 Task: In the  document education.txt Insert the command  'Viewing'Email the file to   'softage.1@softage.net', with message attached Attention Needed: Please prioritize going through the email I've sent. and file type: Microsoft Word
Action: Mouse moved to (334, 440)
Screenshot: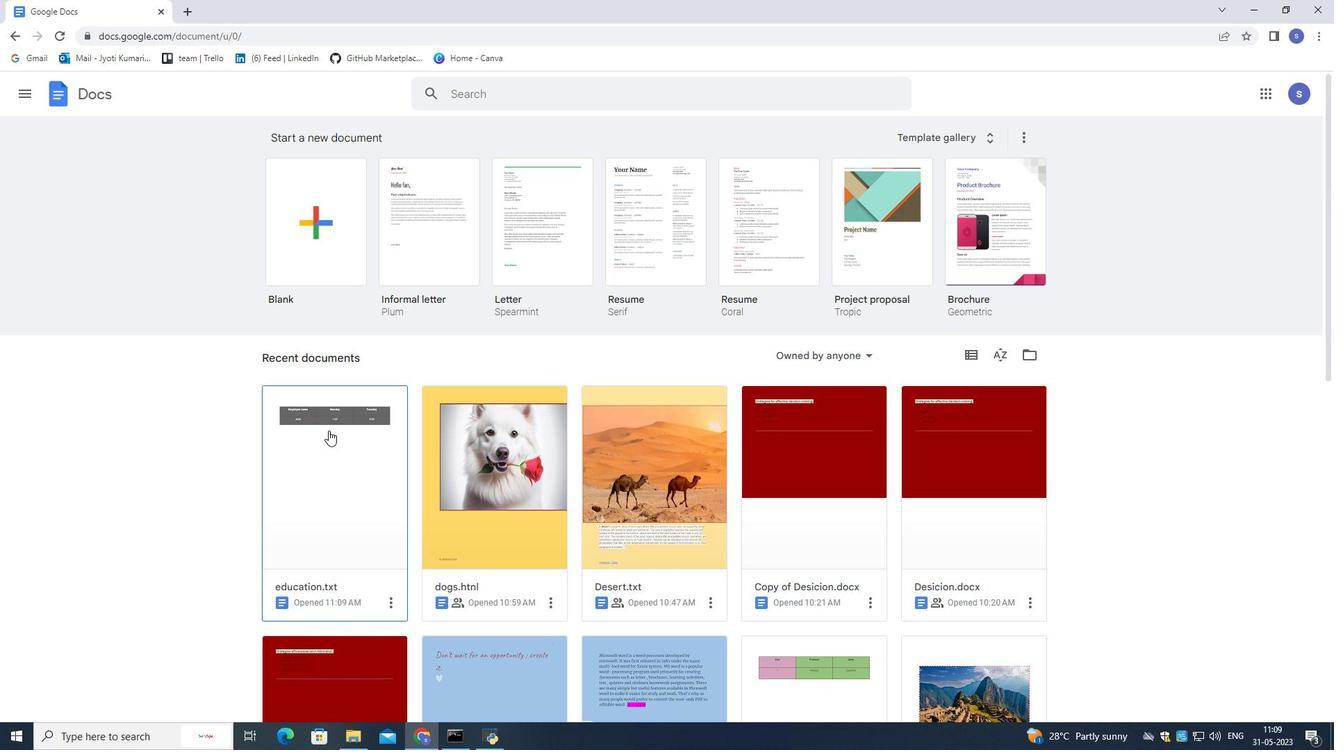 
Action: Mouse scrolled (334, 439) with delta (0, 0)
Screenshot: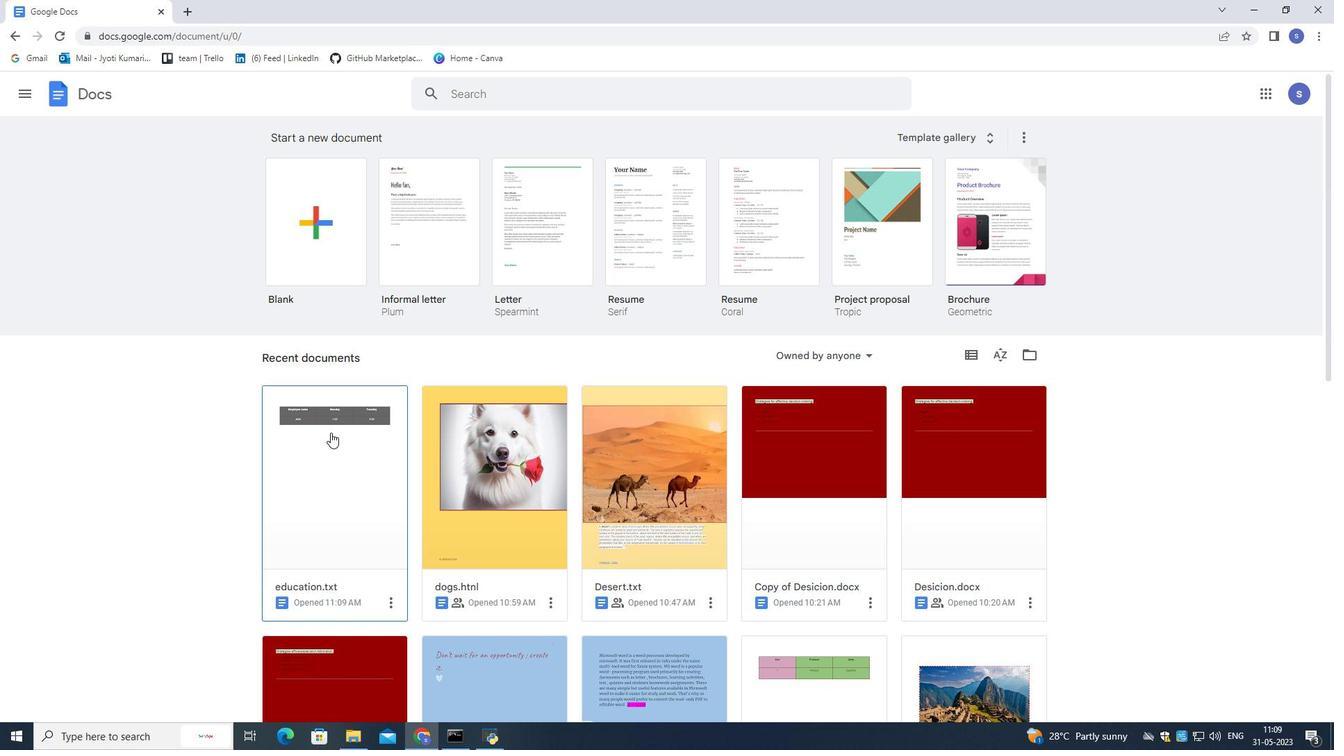 
Action: Mouse moved to (335, 441)
Screenshot: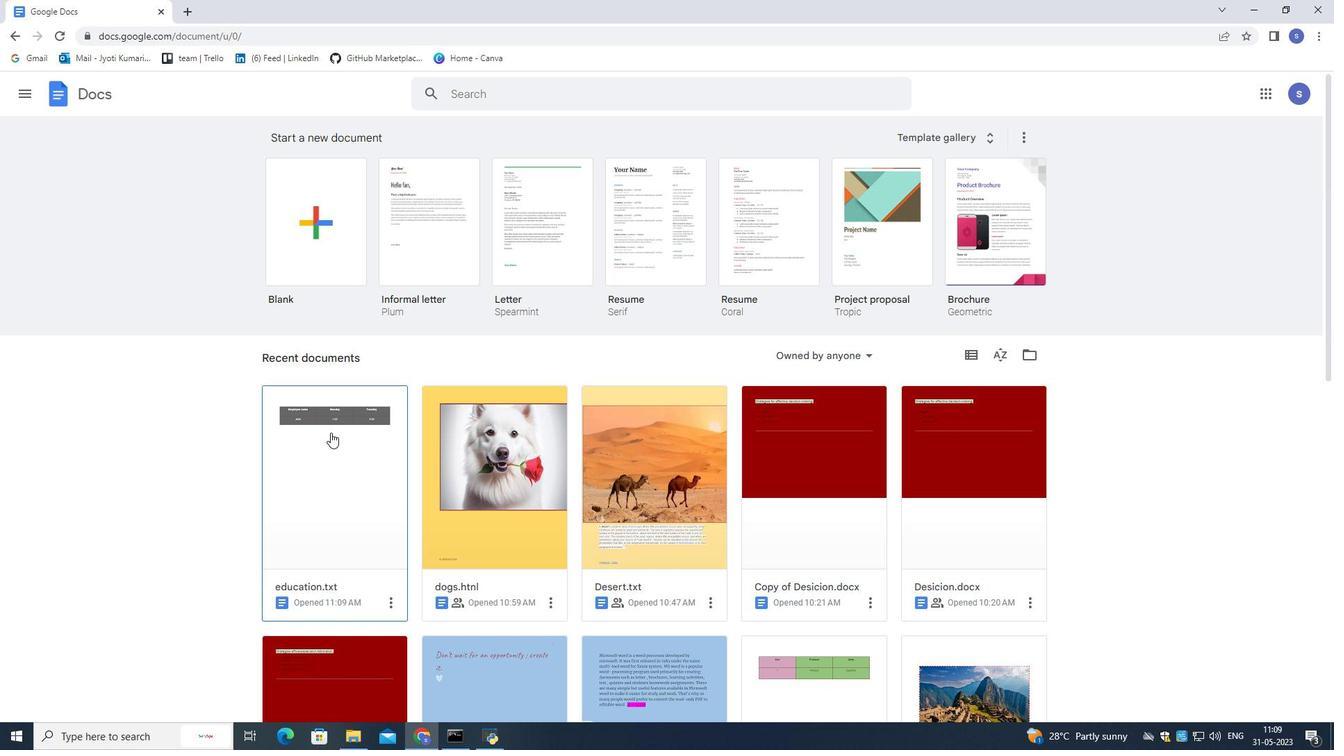 
Action: Mouse scrolled (335, 441) with delta (0, 0)
Screenshot: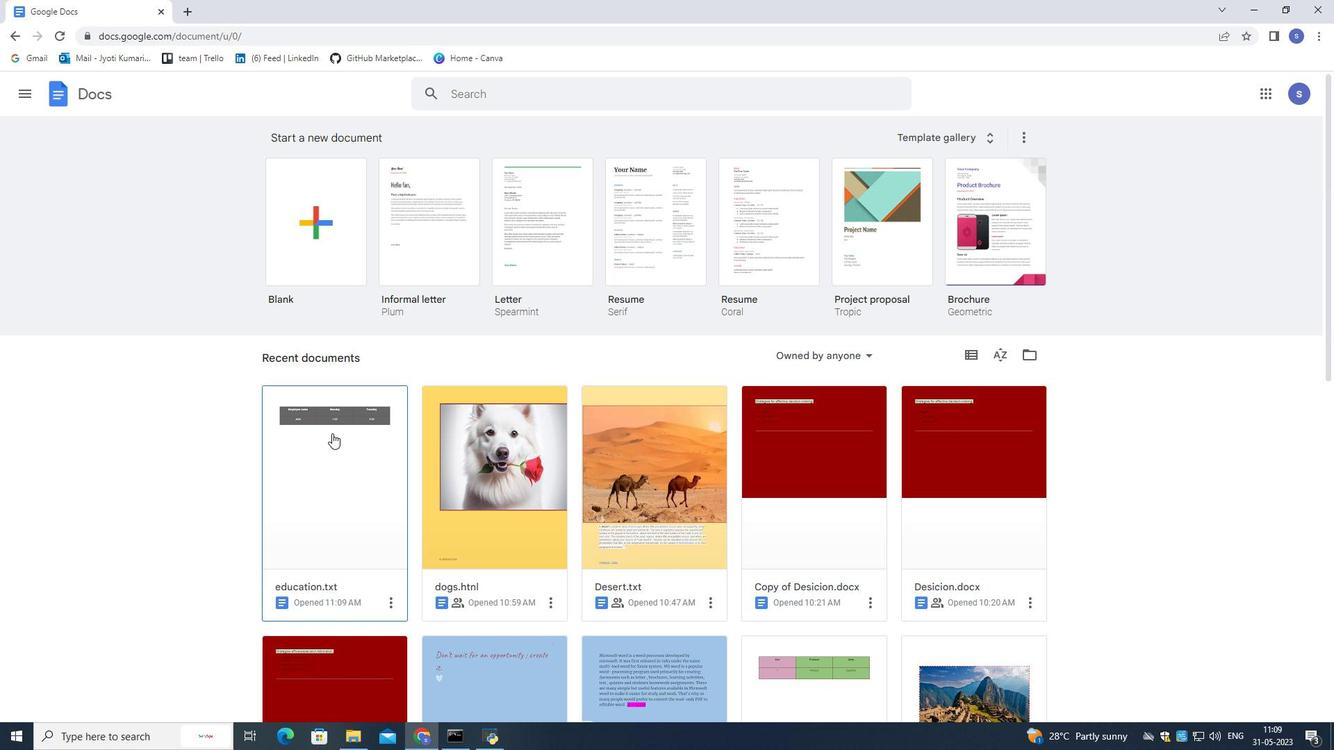
Action: Mouse scrolled (335, 441) with delta (0, 0)
Screenshot: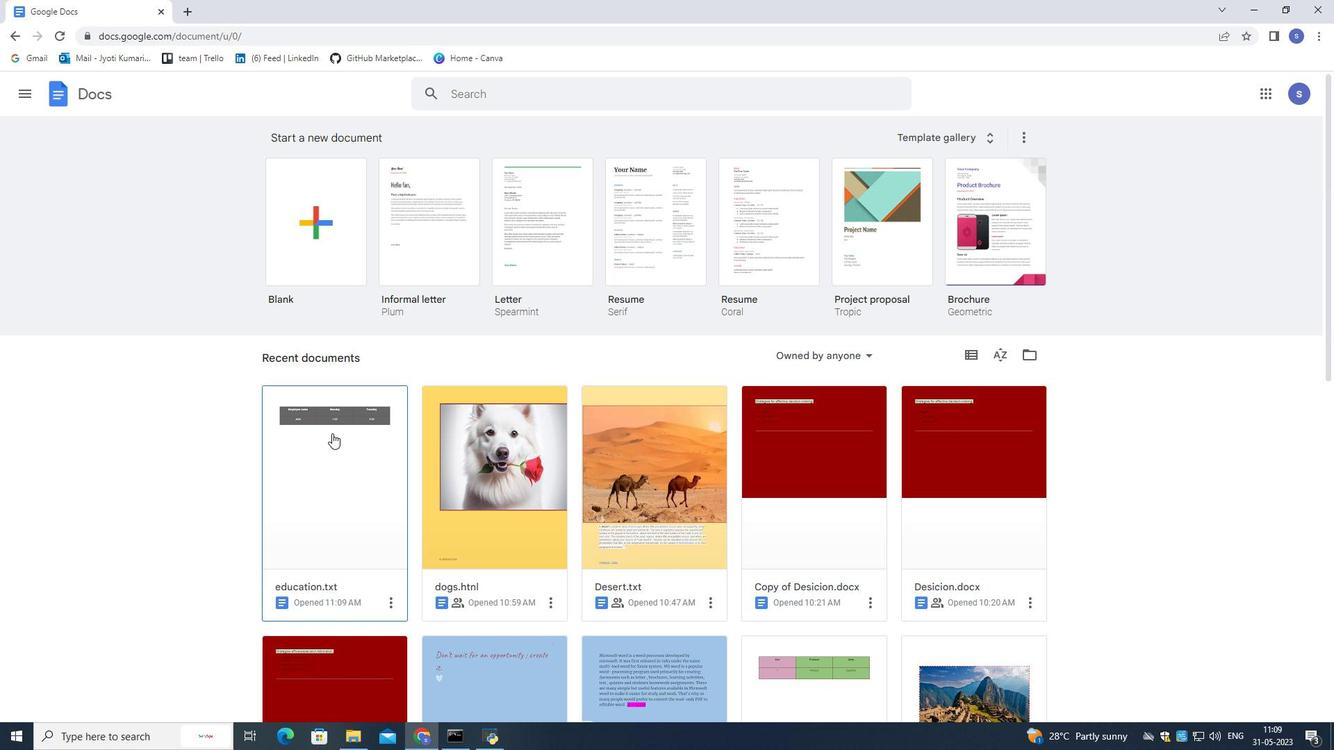 
Action: Mouse scrolled (335, 441) with delta (0, 0)
Screenshot: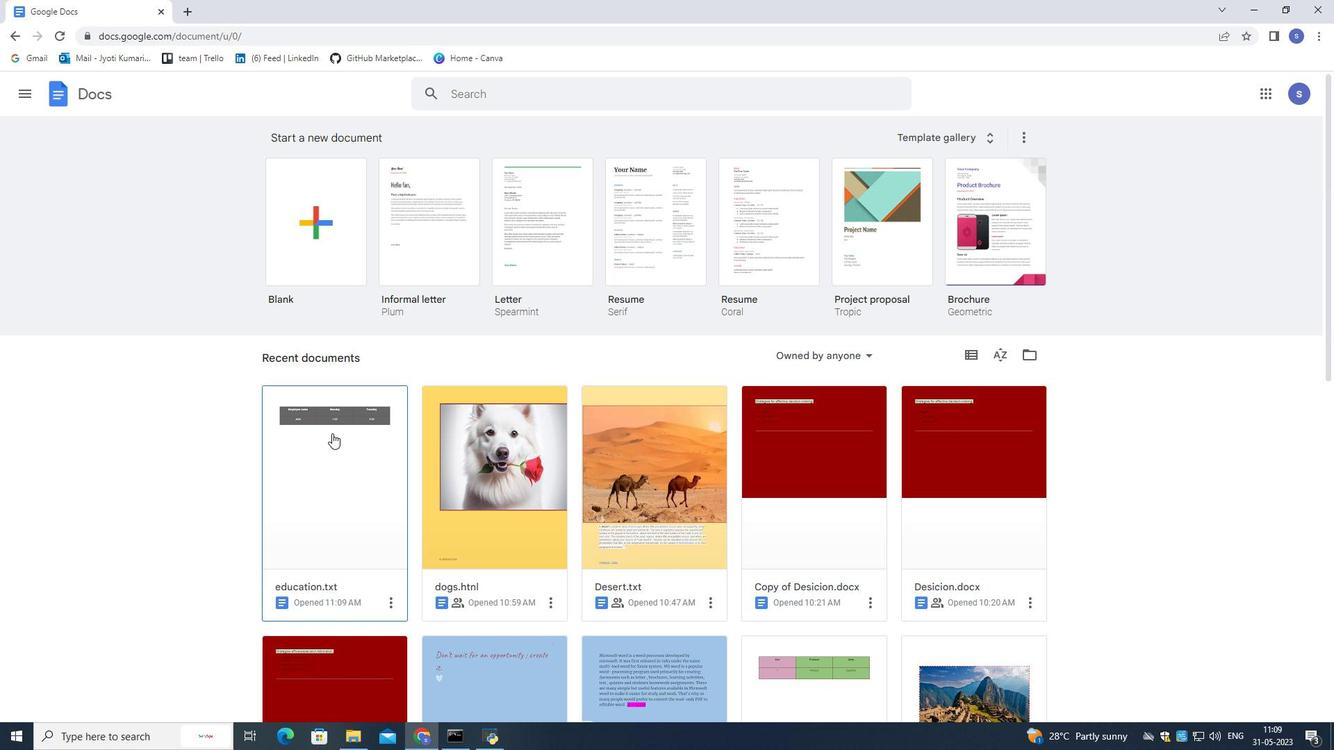 
Action: Mouse scrolled (335, 441) with delta (0, 0)
Screenshot: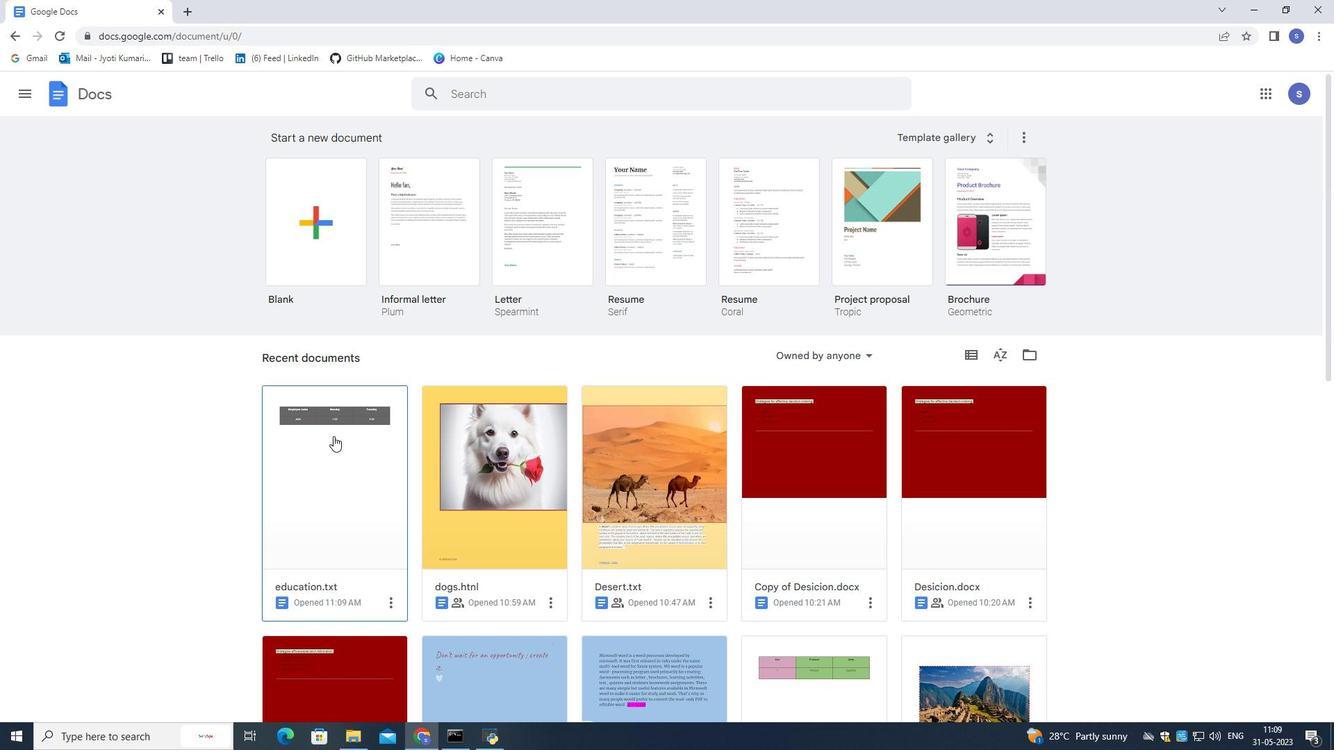 
Action: Mouse scrolled (335, 442) with delta (0, 0)
Screenshot: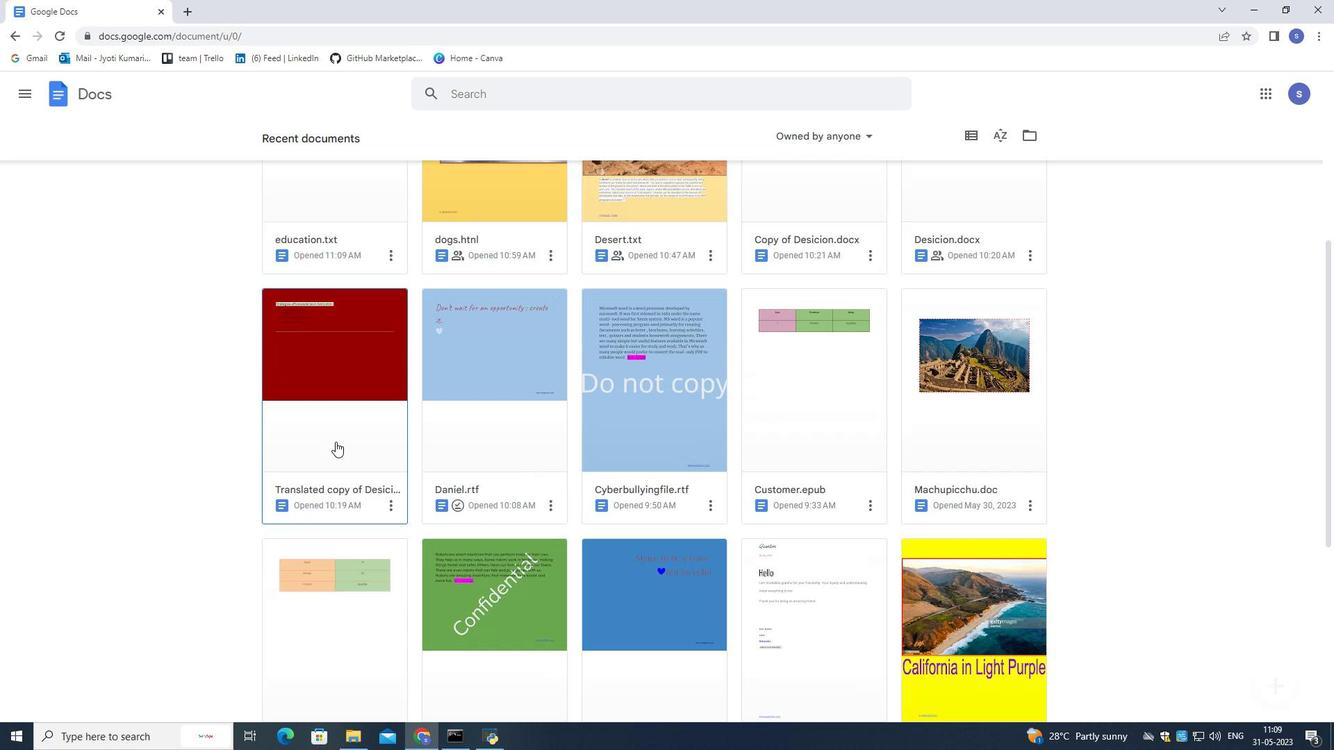 
Action: Mouse scrolled (335, 442) with delta (0, 0)
Screenshot: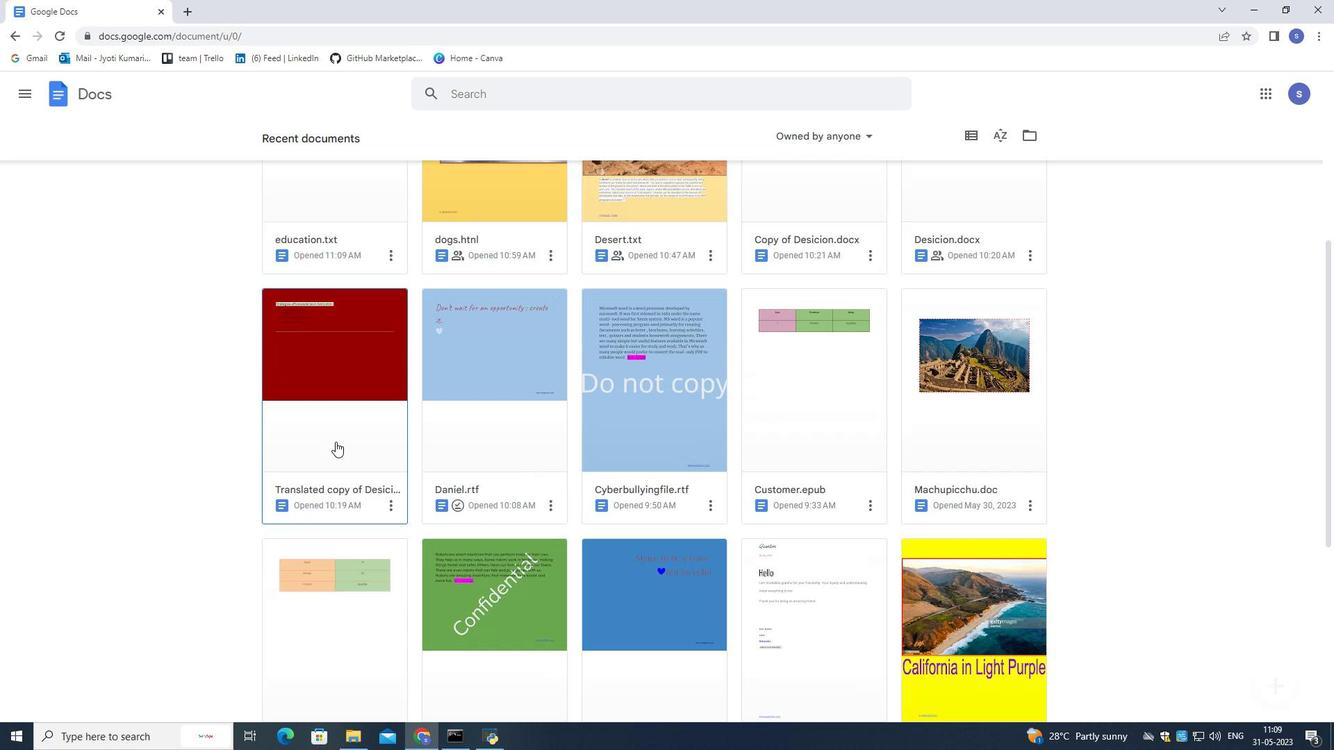 
Action: Mouse scrolled (335, 442) with delta (0, 0)
Screenshot: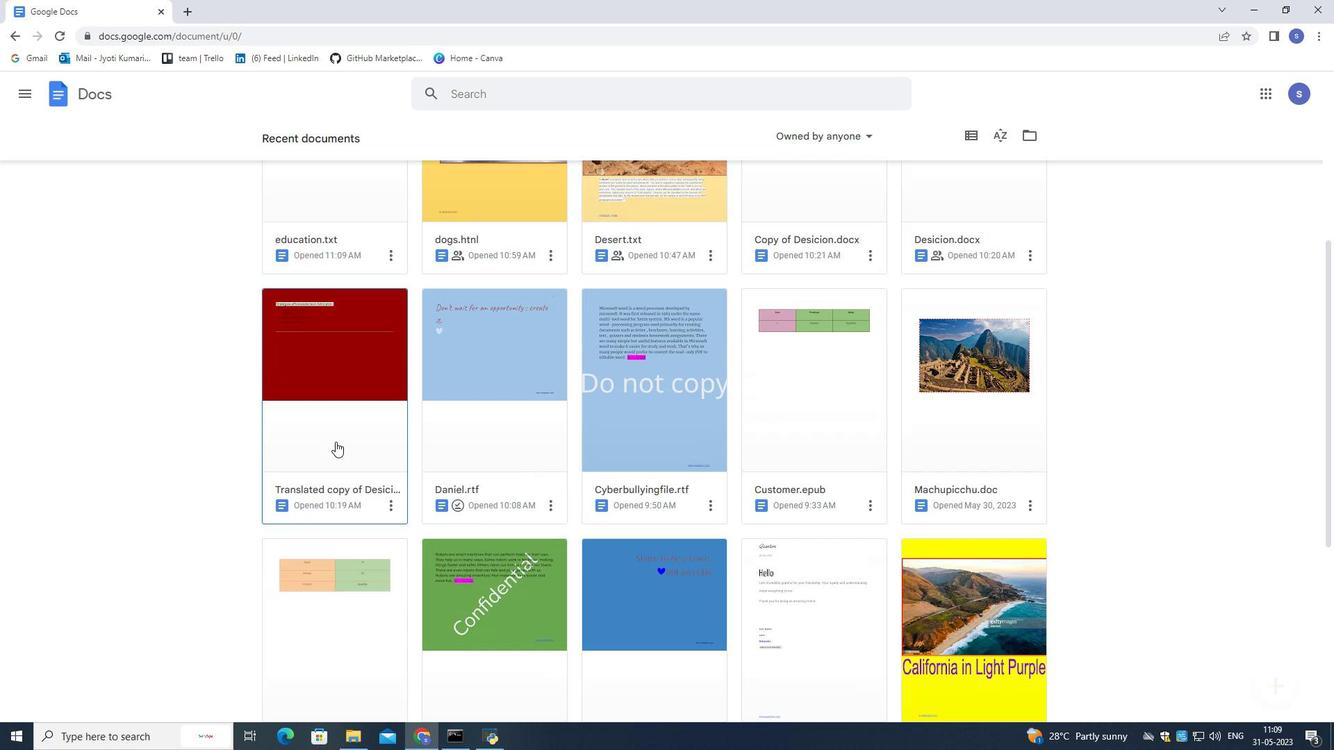 
Action: Mouse scrolled (335, 442) with delta (0, 0)
Screenshot: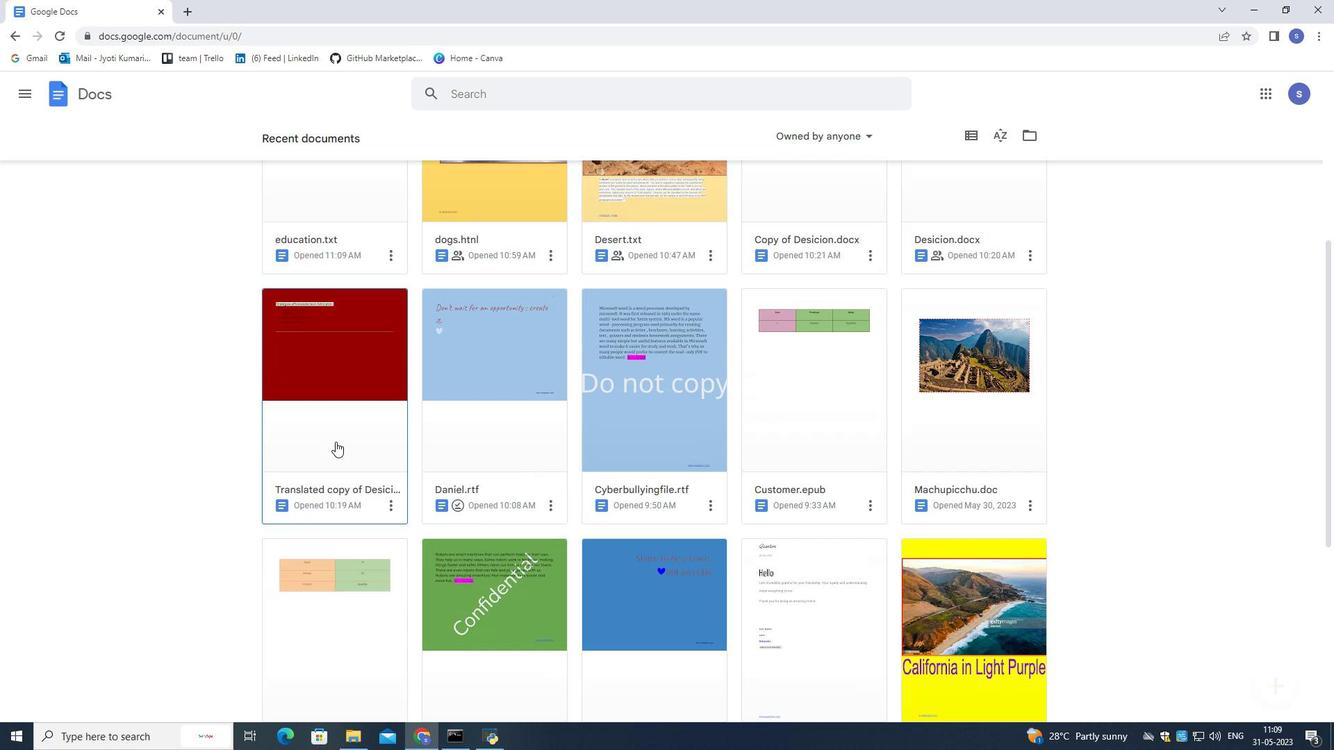 
Action: Mouse scrolled (335, 442) with delta (0, 0)
Screenshot: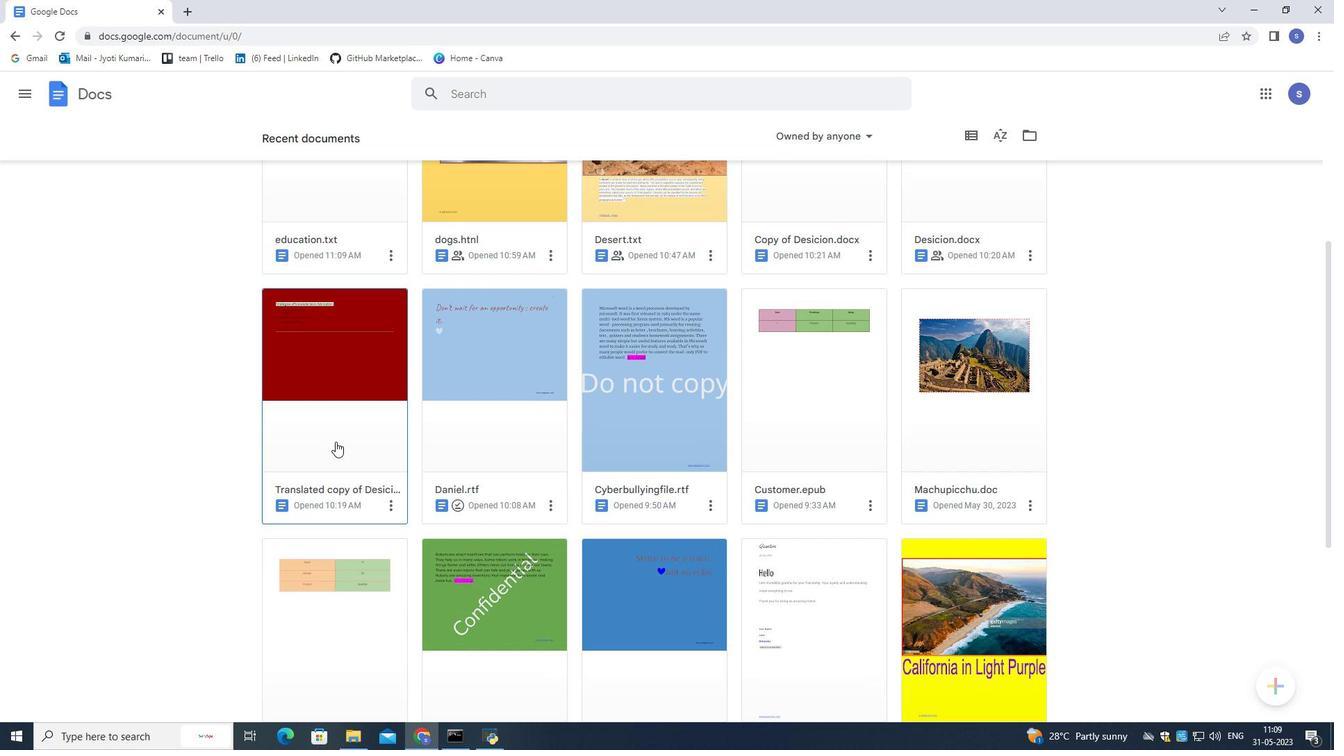 
Action: Mouse scrolled (335, 442) with delta (0, 0)
Screenshot: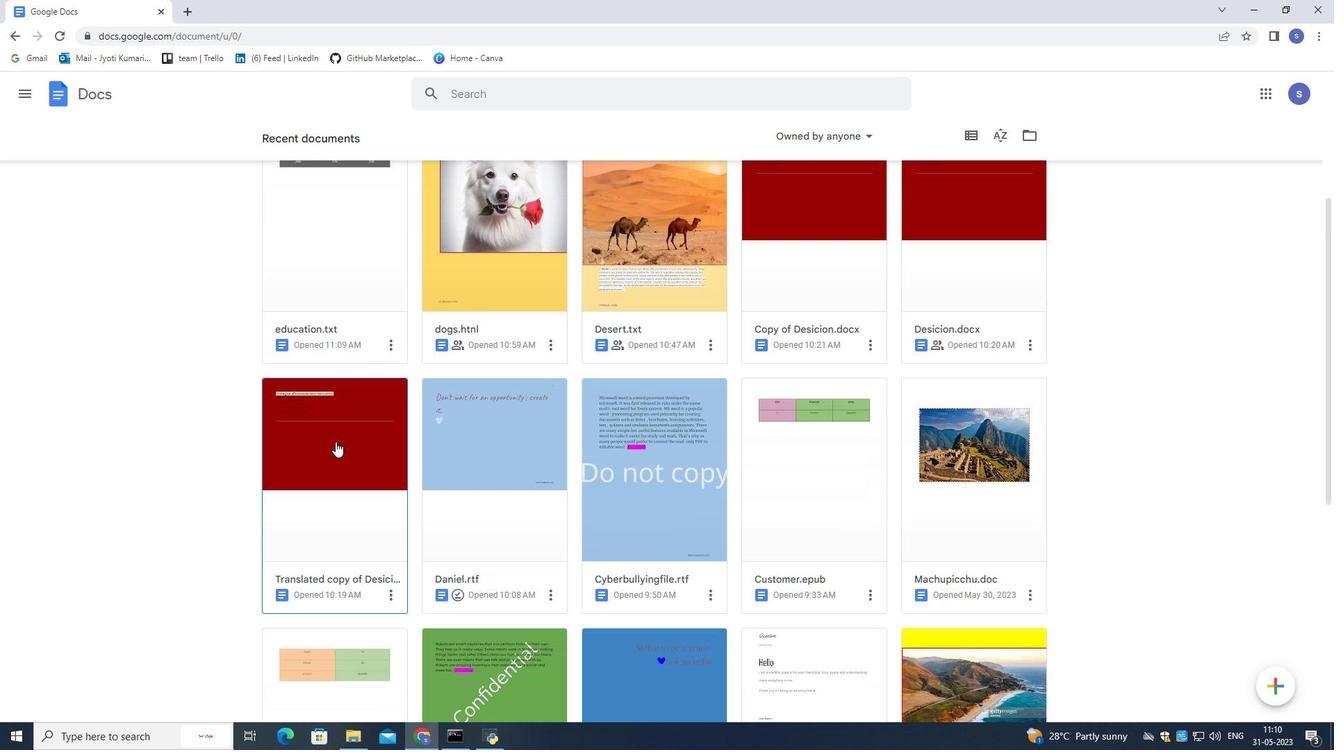 
Action: Mouse pressed left at (335, 441)
Screenshot: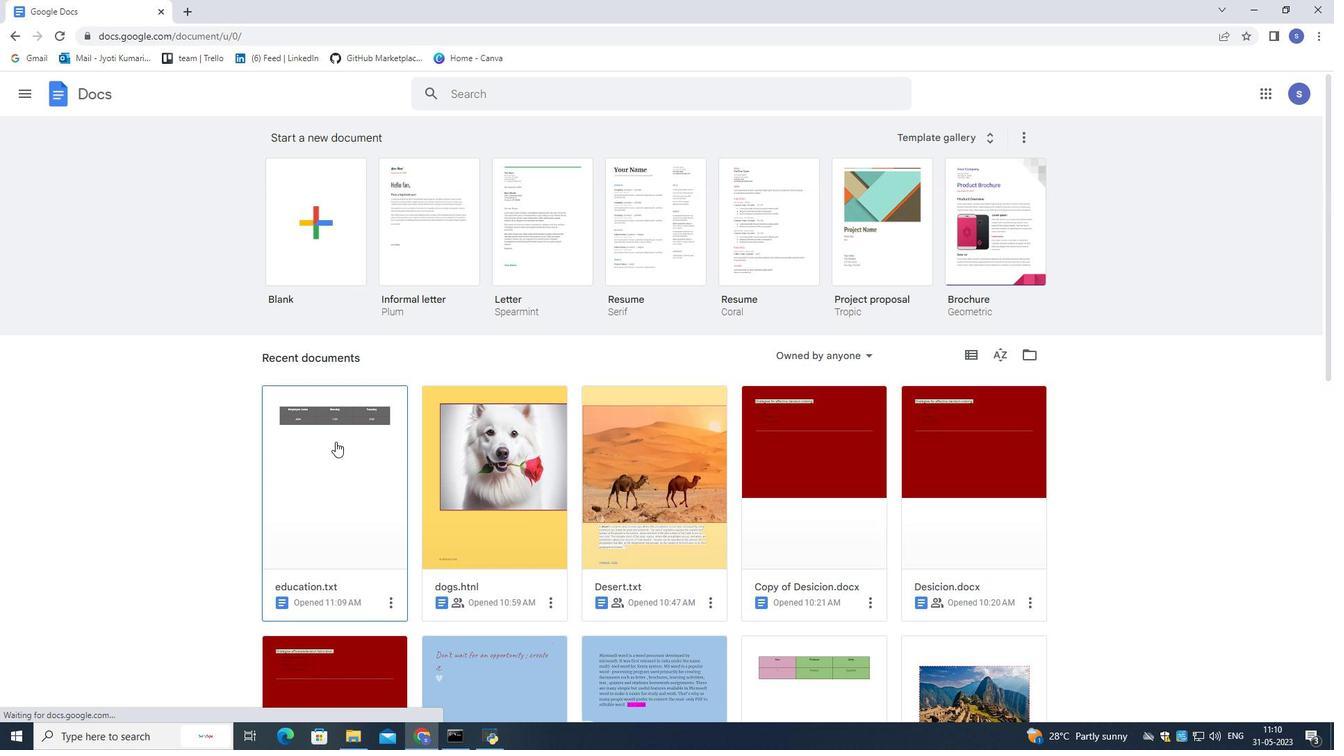 
Action: Mouse moved to (47, 105)
Screenshot: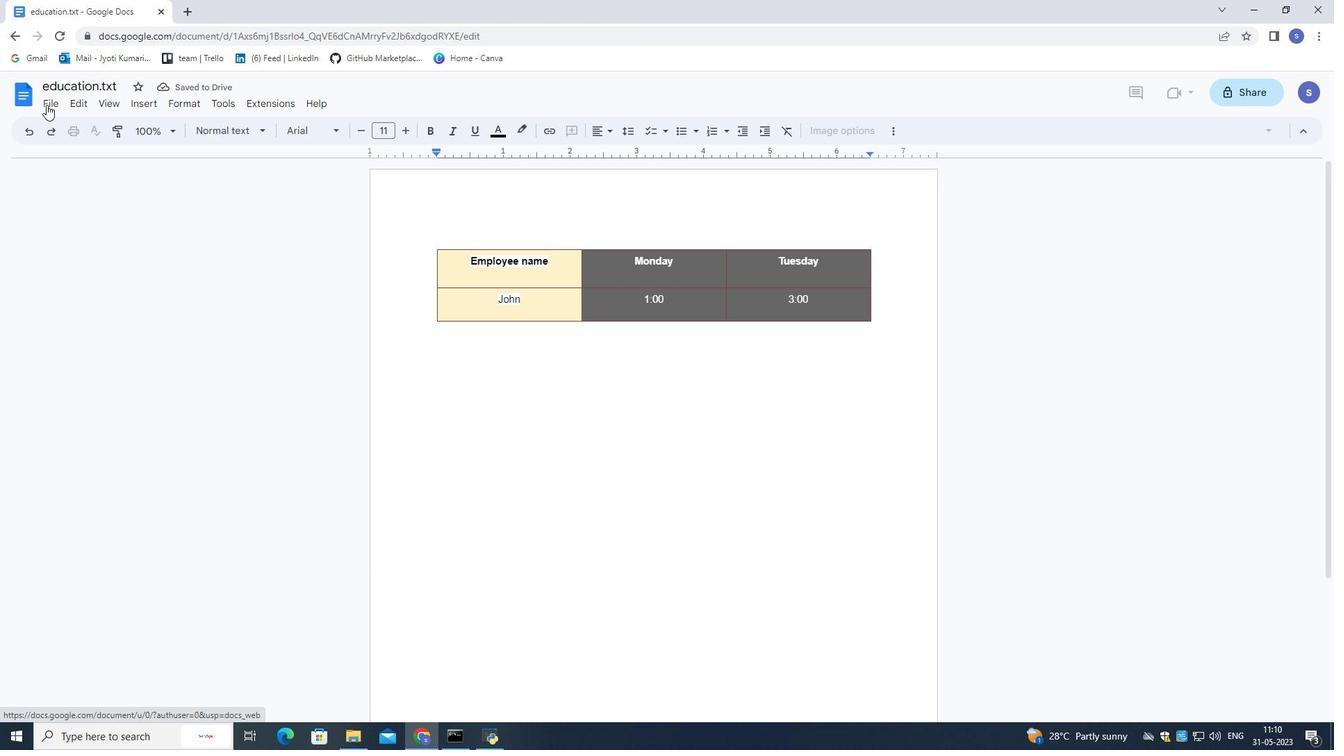 
Action: Mouse pressed left at (47, 105)
Screenshot: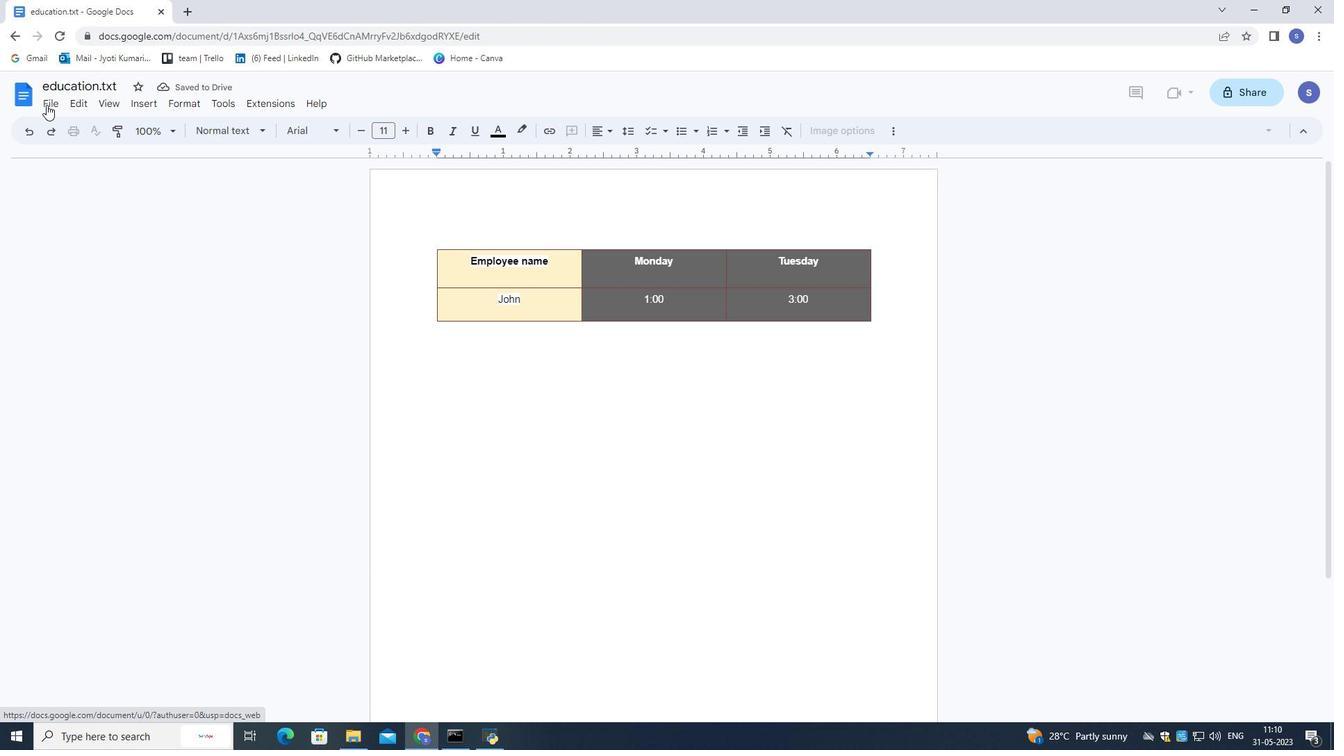 
Action: Mouse moved to (276, 230)
Screenshot: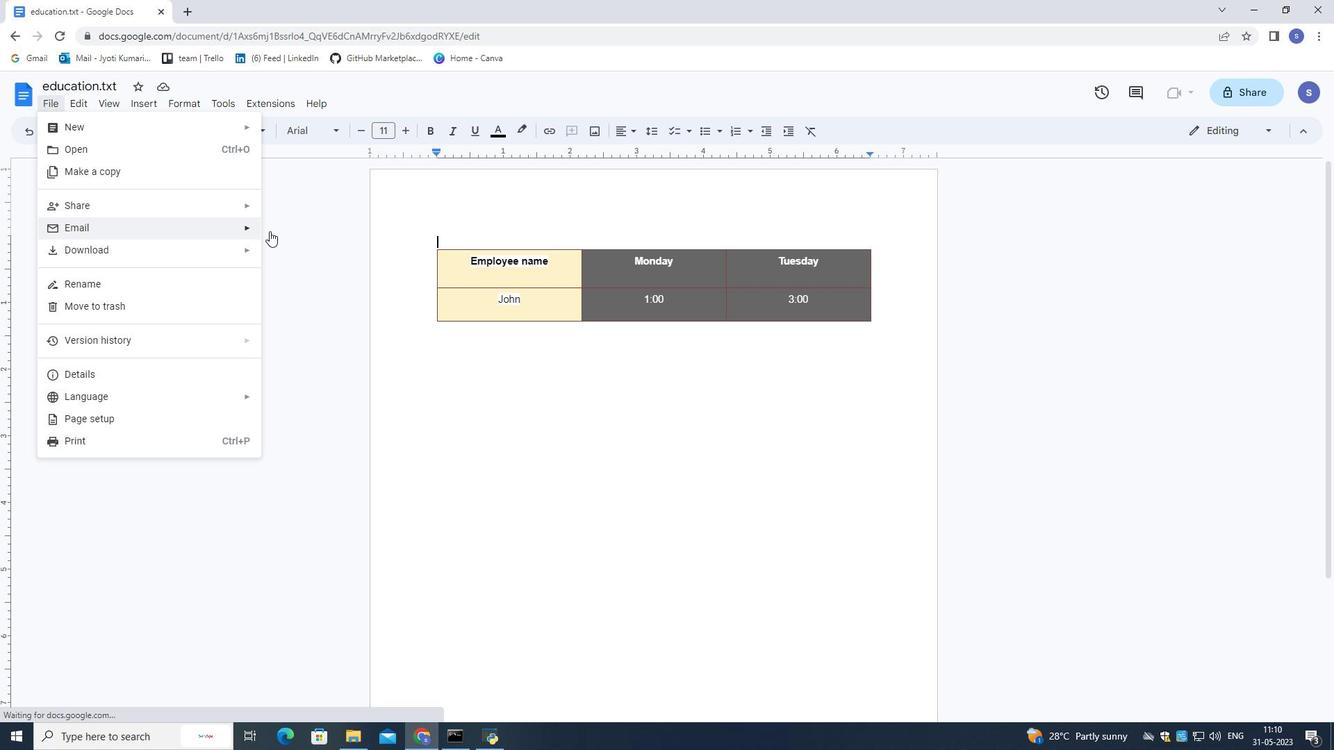 
Action: Mouse pressed left at (276, 230)
Screenshot: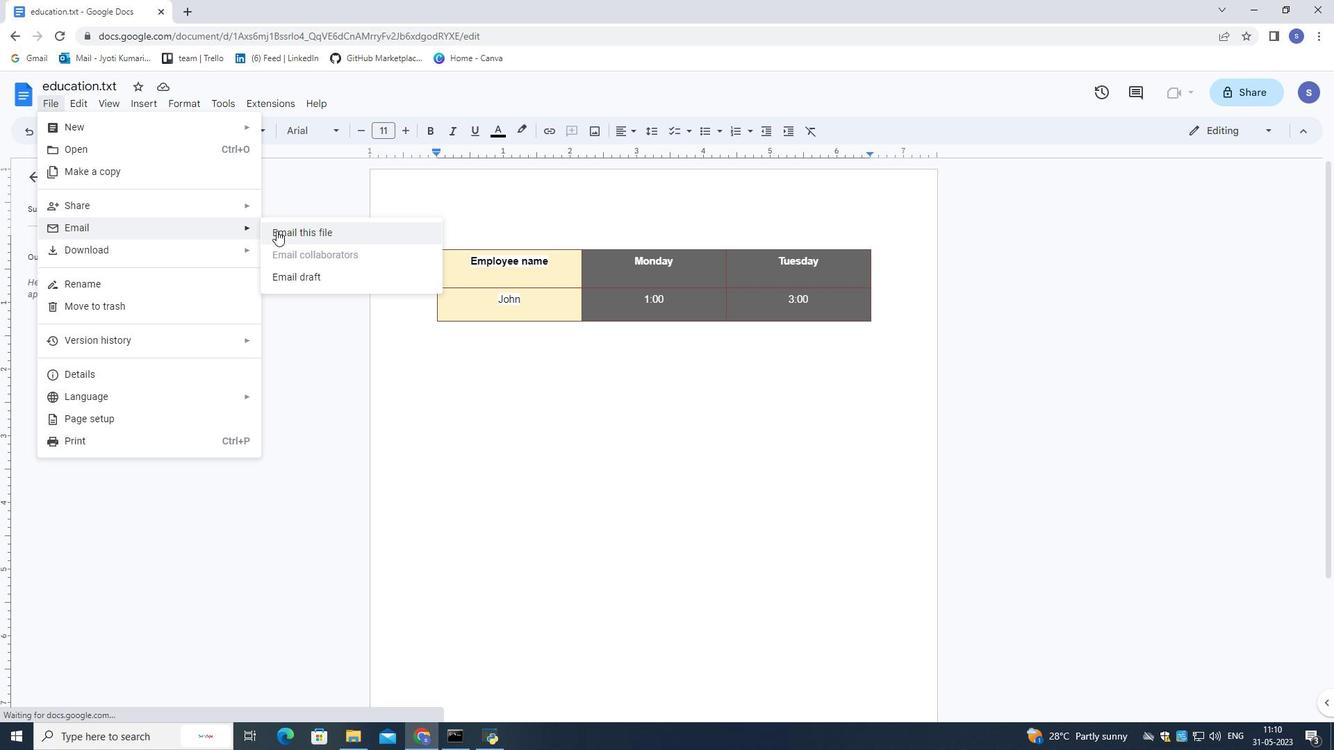 
Action: Mouse moved to (640, 314)
Screenshot: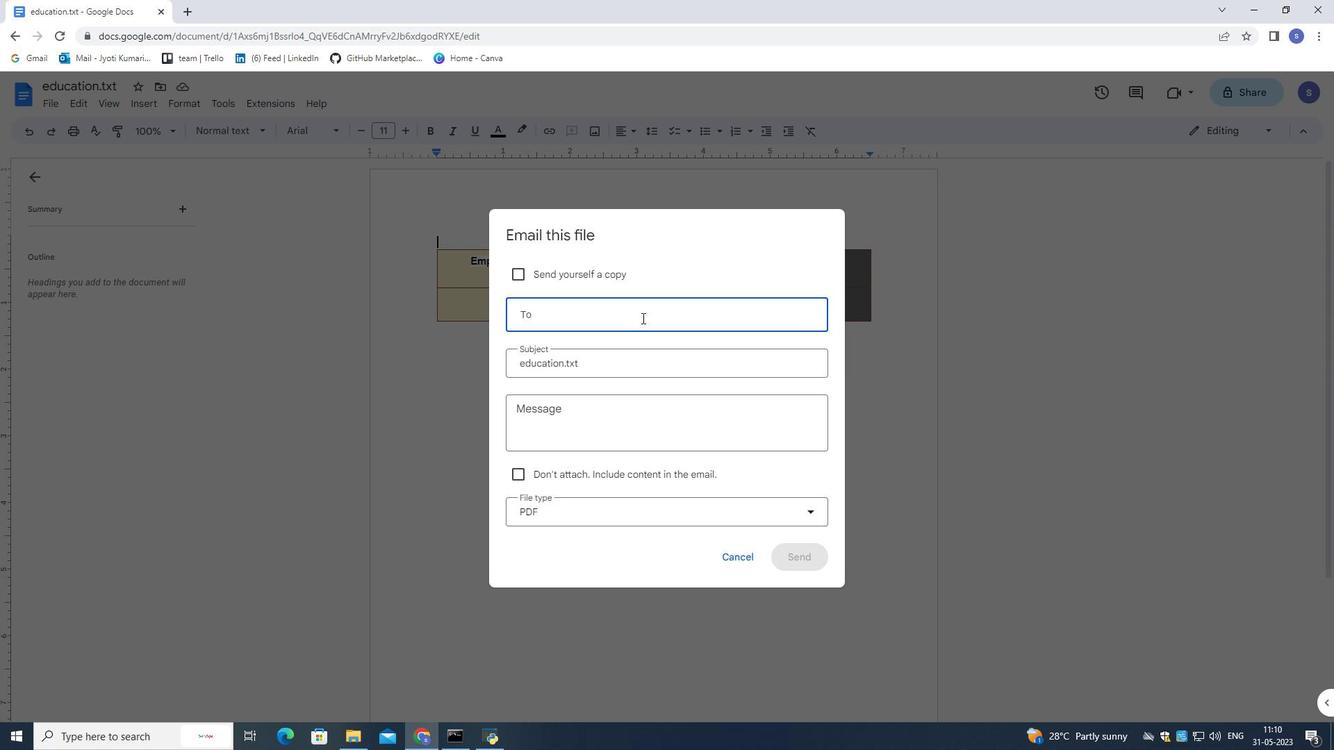 
Action: Key pressed s
Screenshot: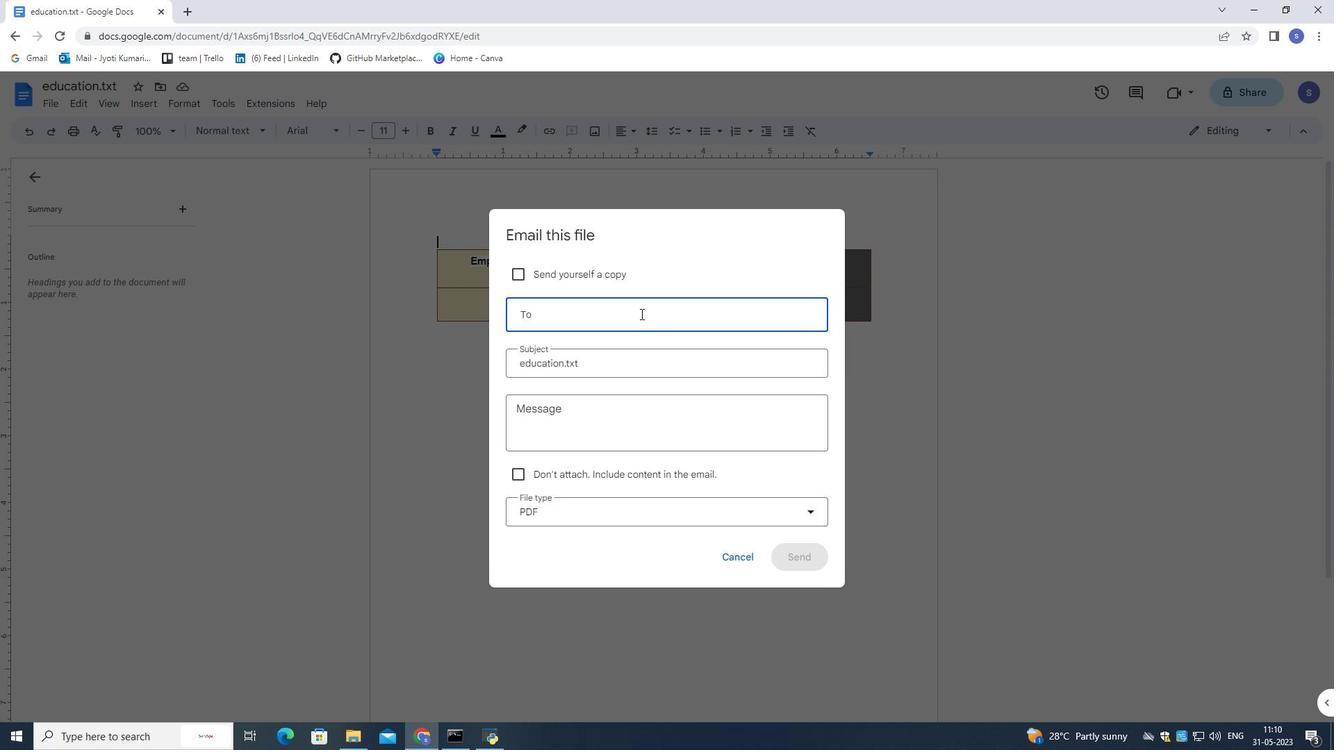 
Action: Mouse moved to (632, 307)
Screenshot: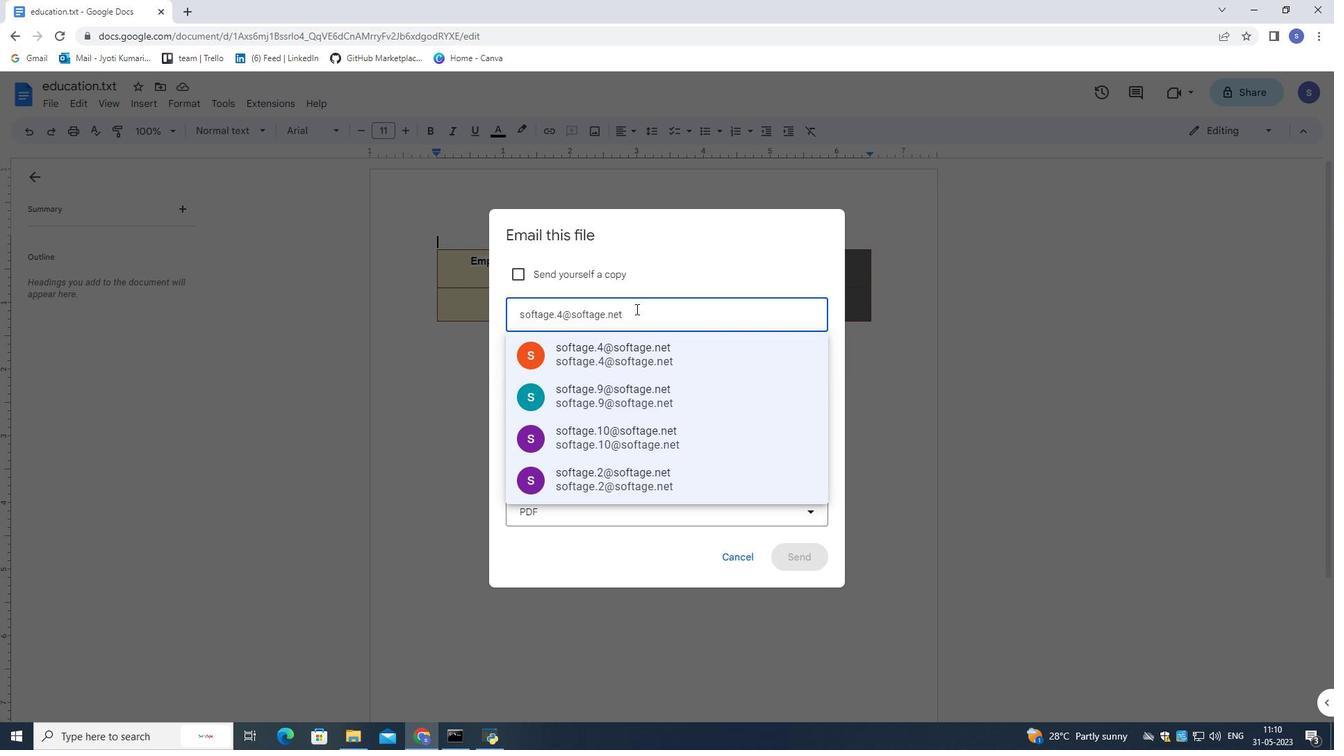 
Action: Key pressed o
Screenshot: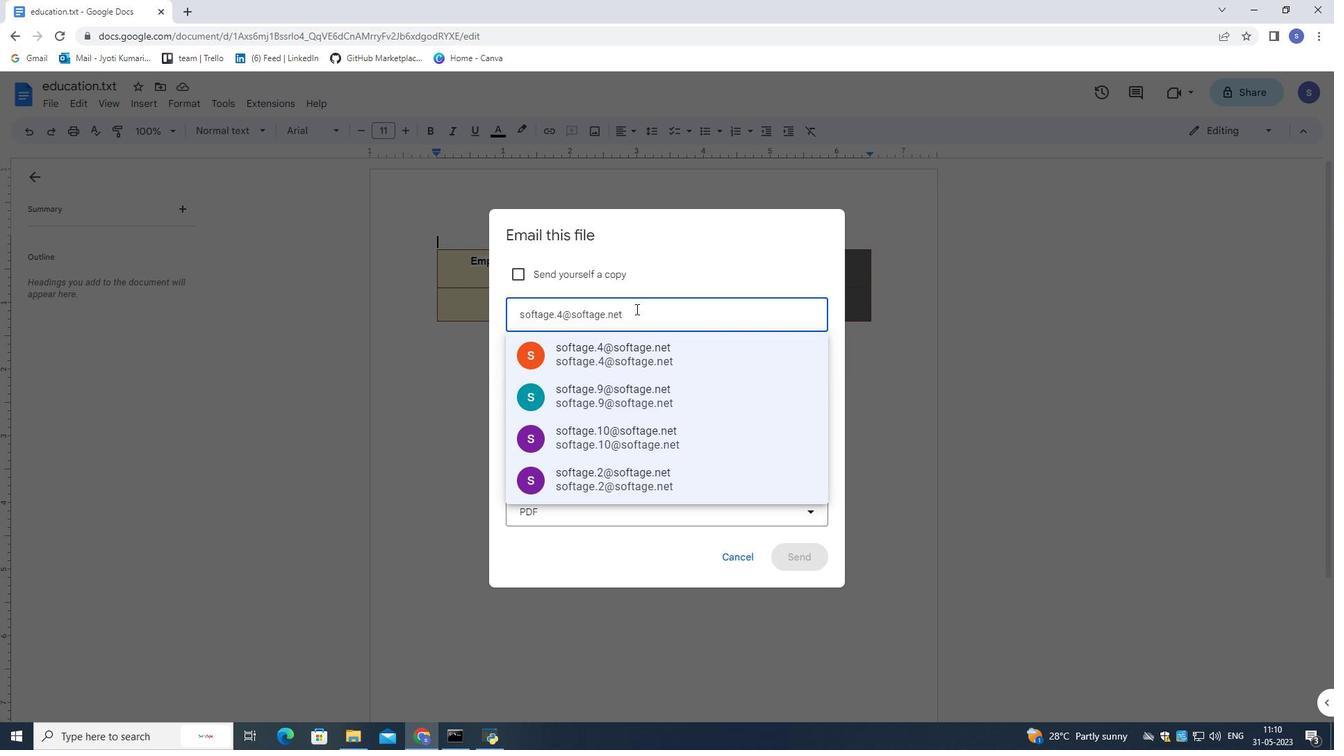 
Action: Mouse moved to (631, 307)
Screenshot: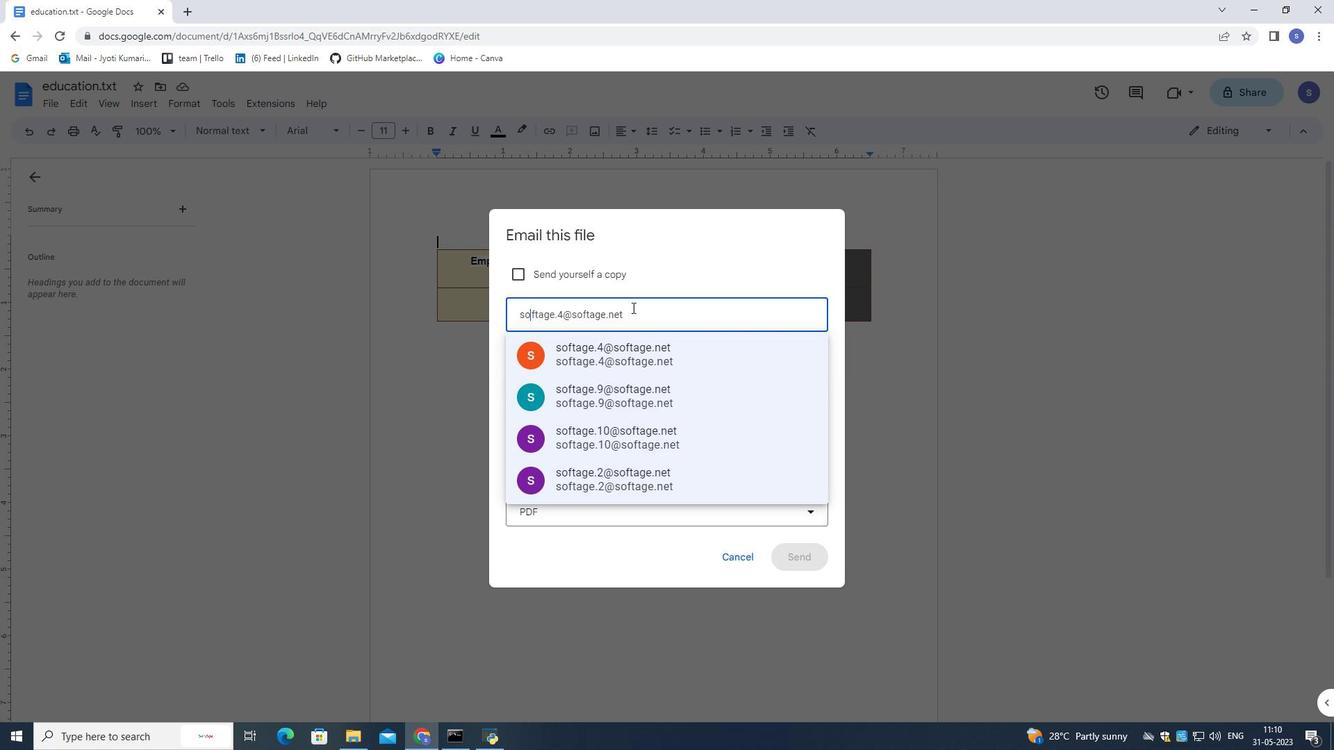 
Action: Key pressed ft
Screenshot: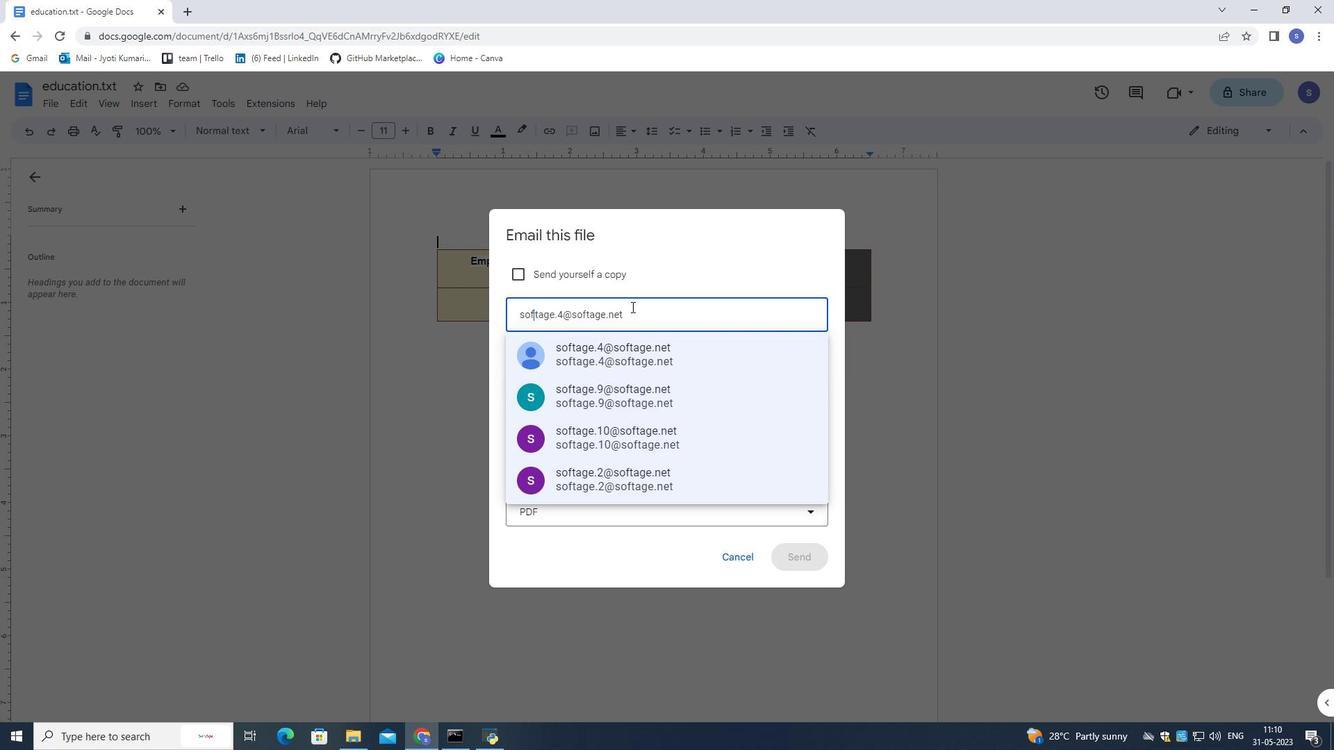 
Action: Mouse moved to (613, 309)
Screenshot: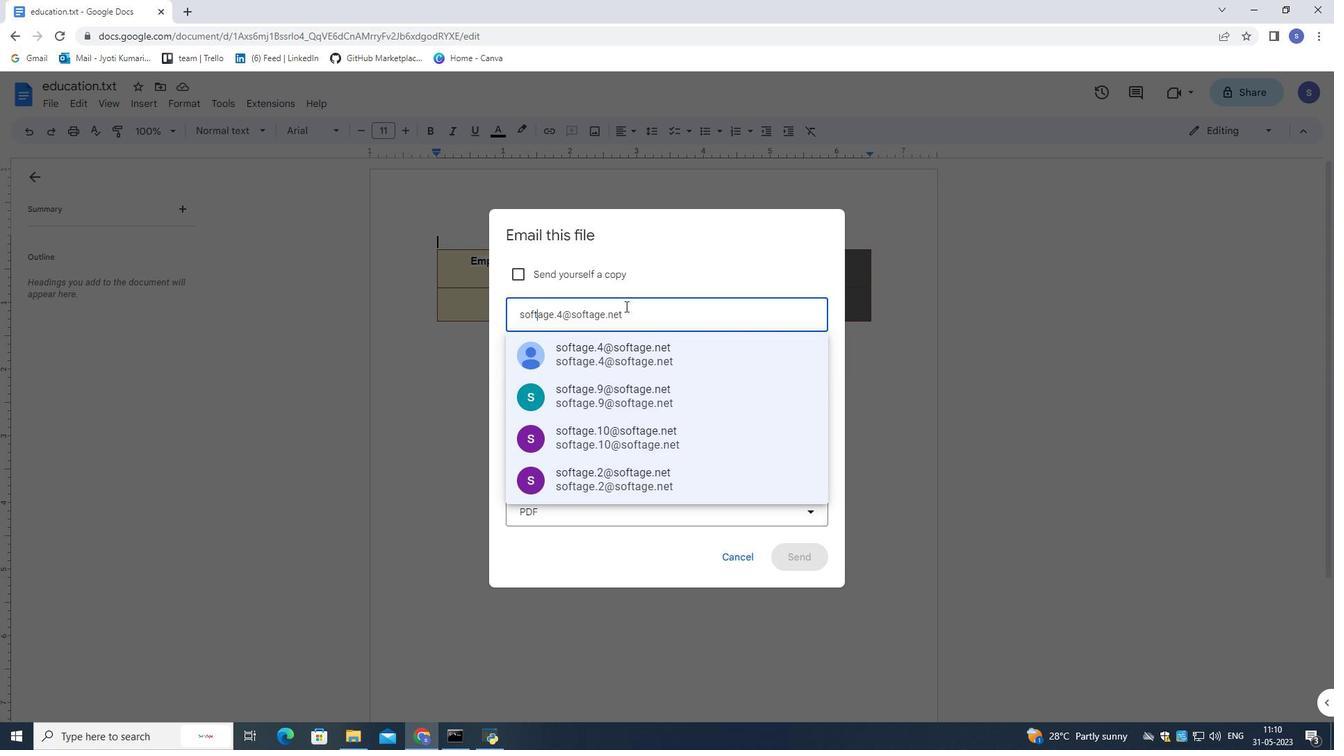 
Action: Key pressed a
Screenshot: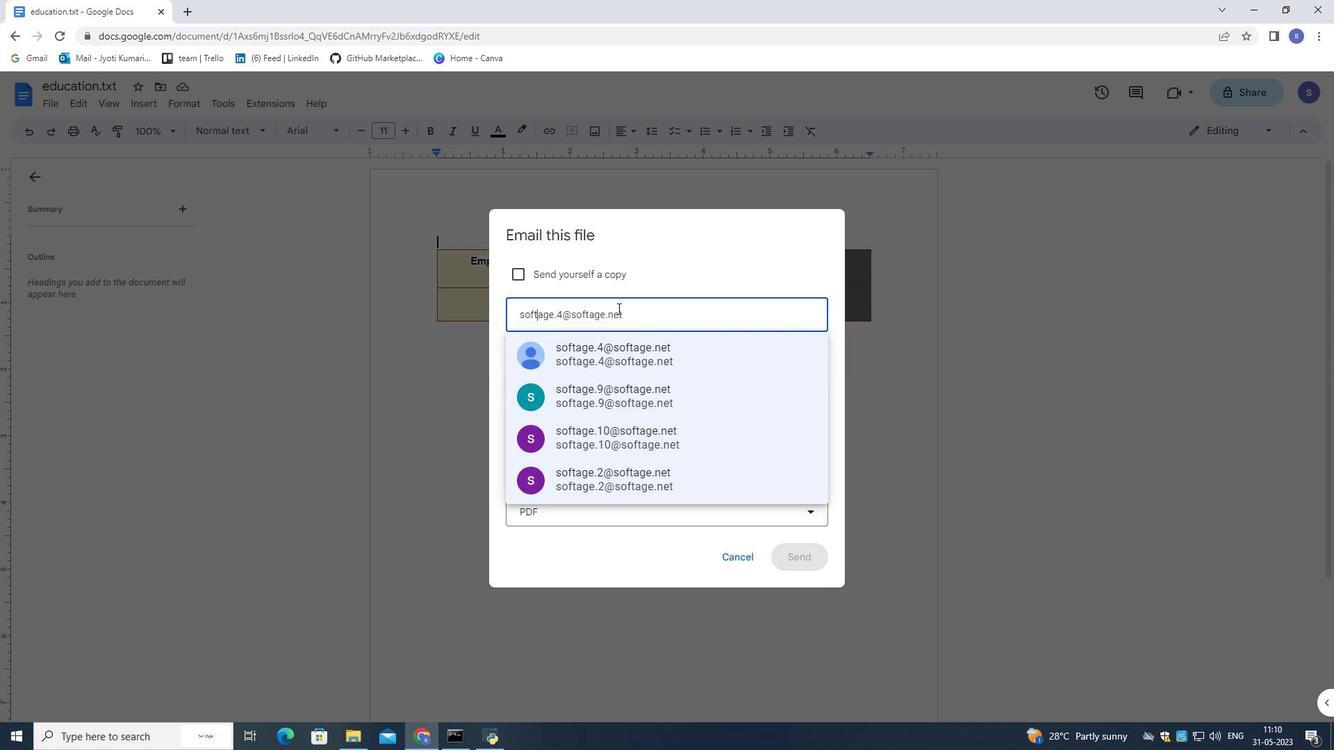 
Action: Mouse moved to (606, 316)
Screenshot: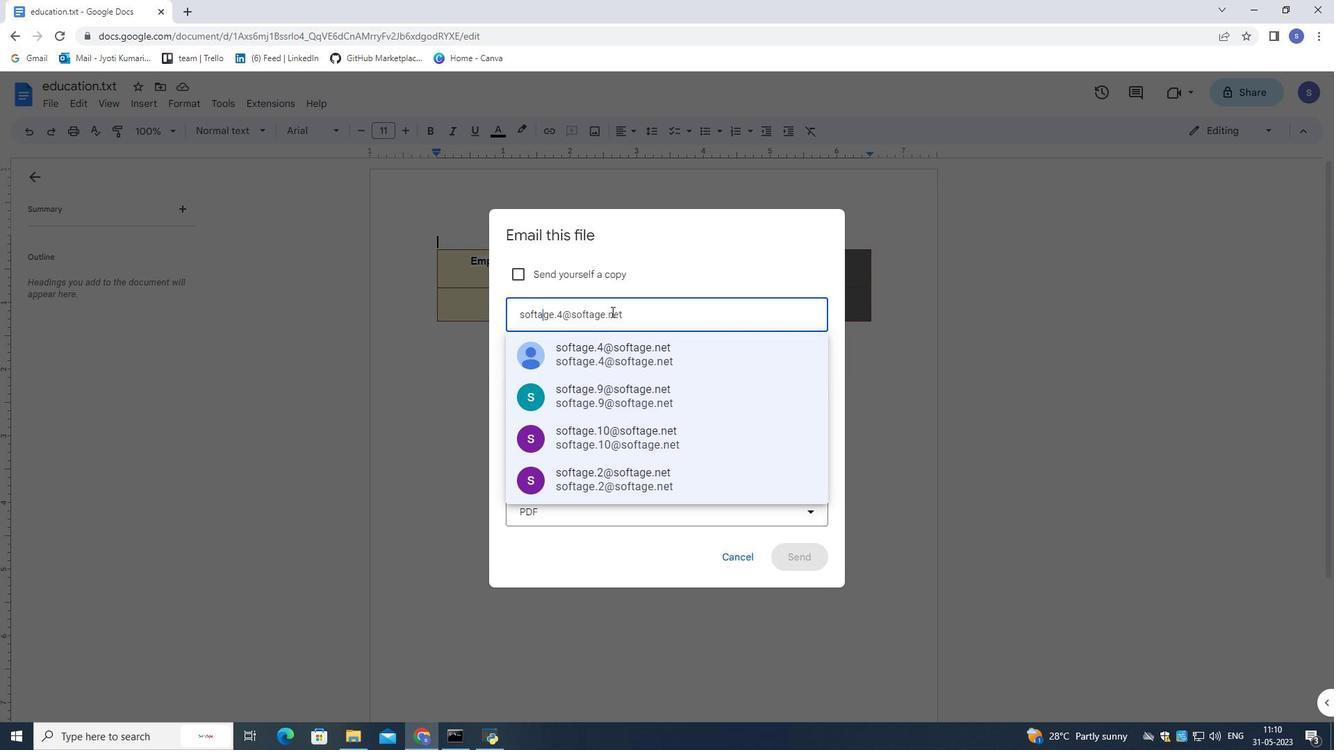 
Action: Key pressed g
Screenshot: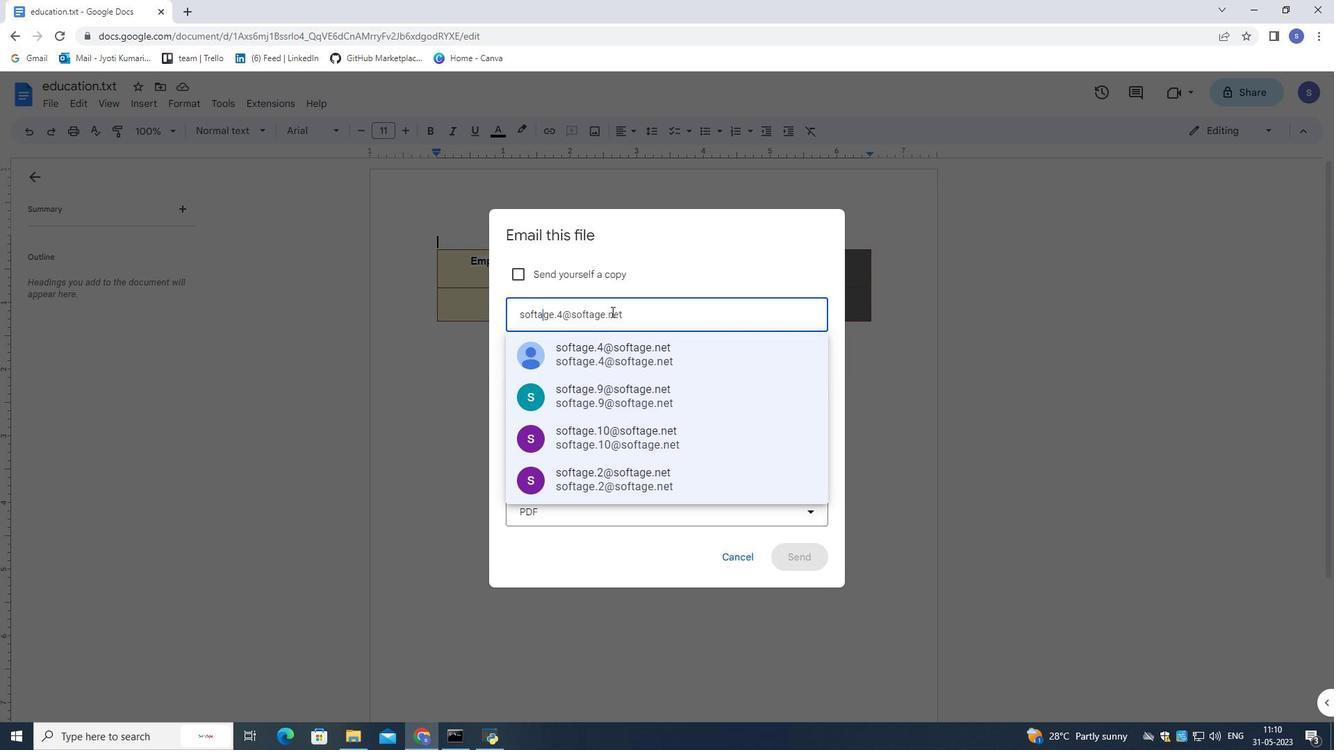 
Action: Mouse moved to (601, 324)
Screenshot: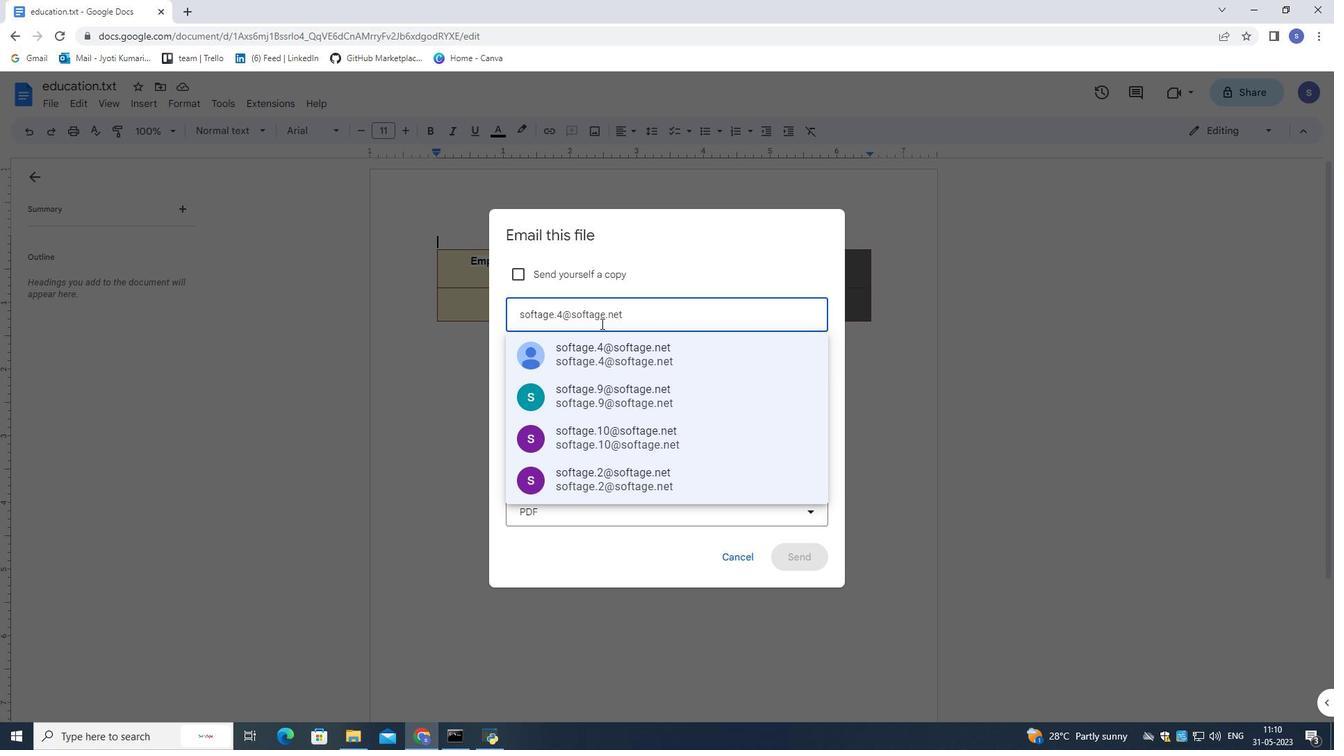 
Action: Key pressed e
Screenshot: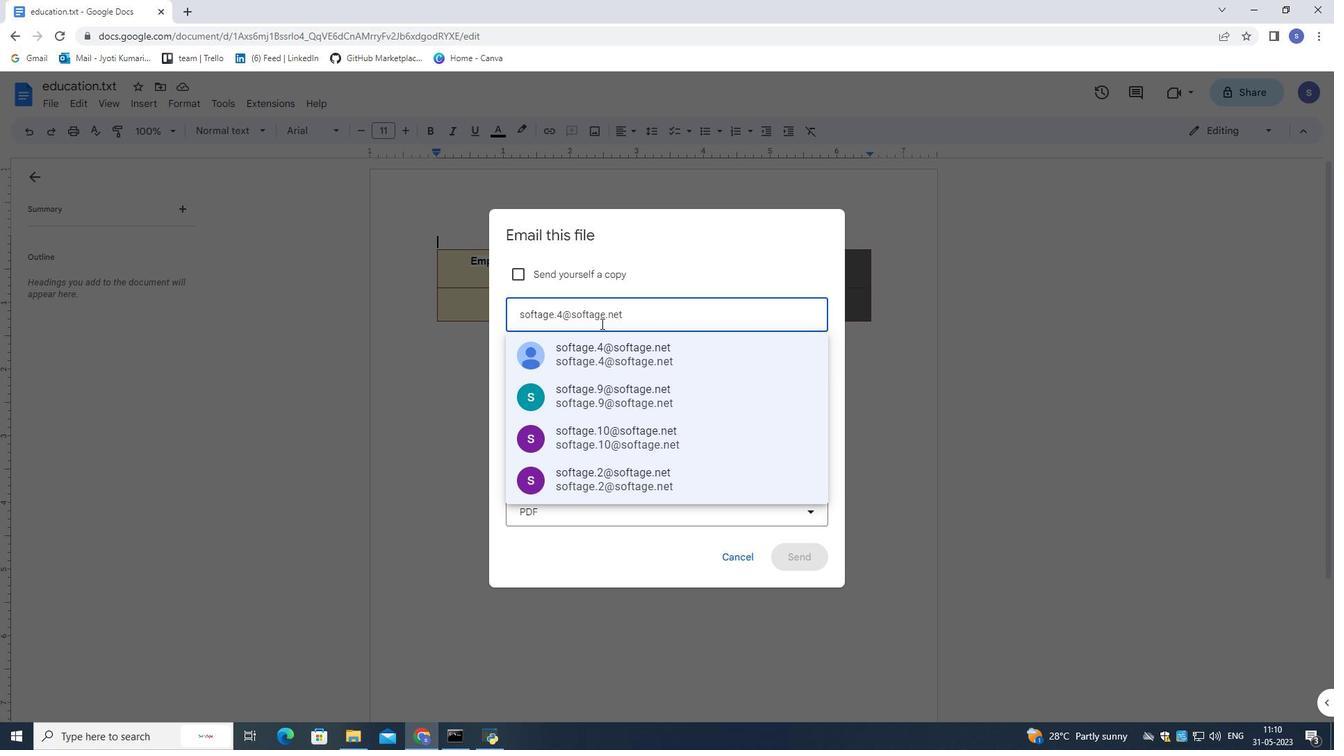 
Action: Mouse moved to (599, 326)
Screenshot: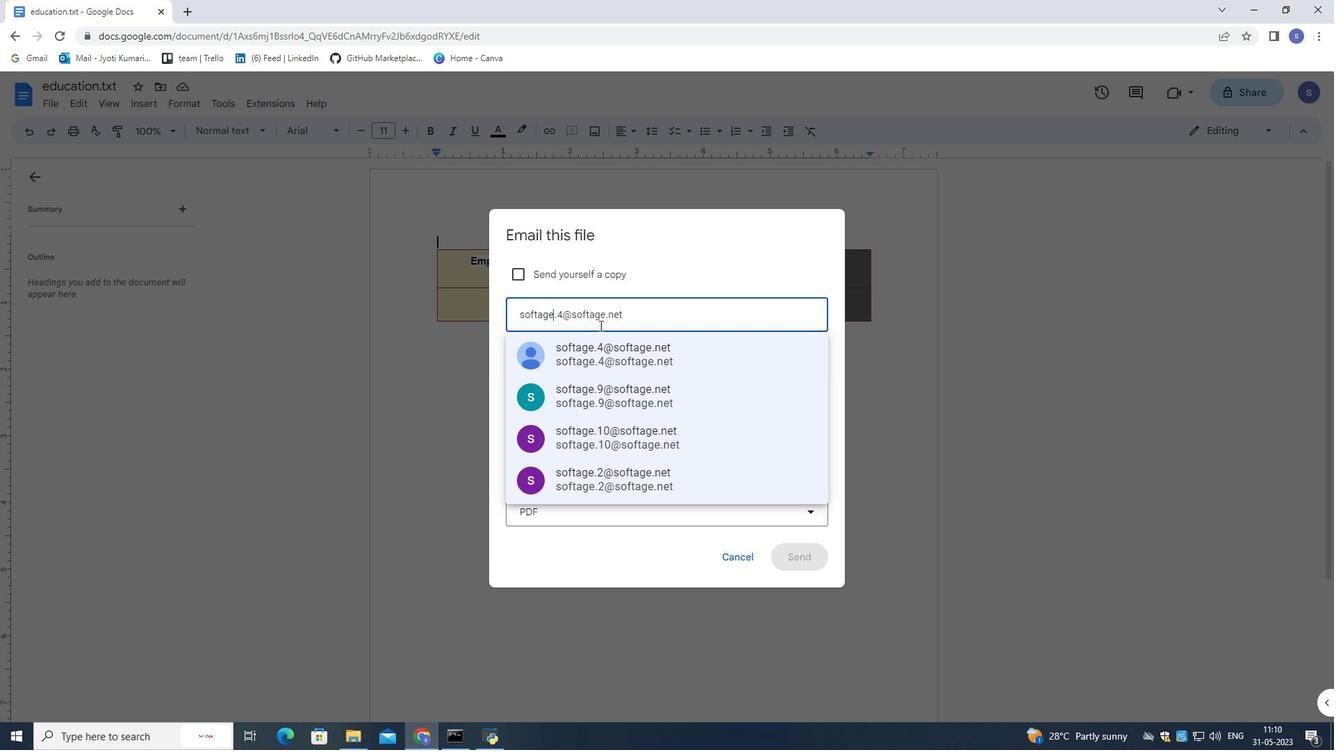 
Action: Key pressed .
Screenshot: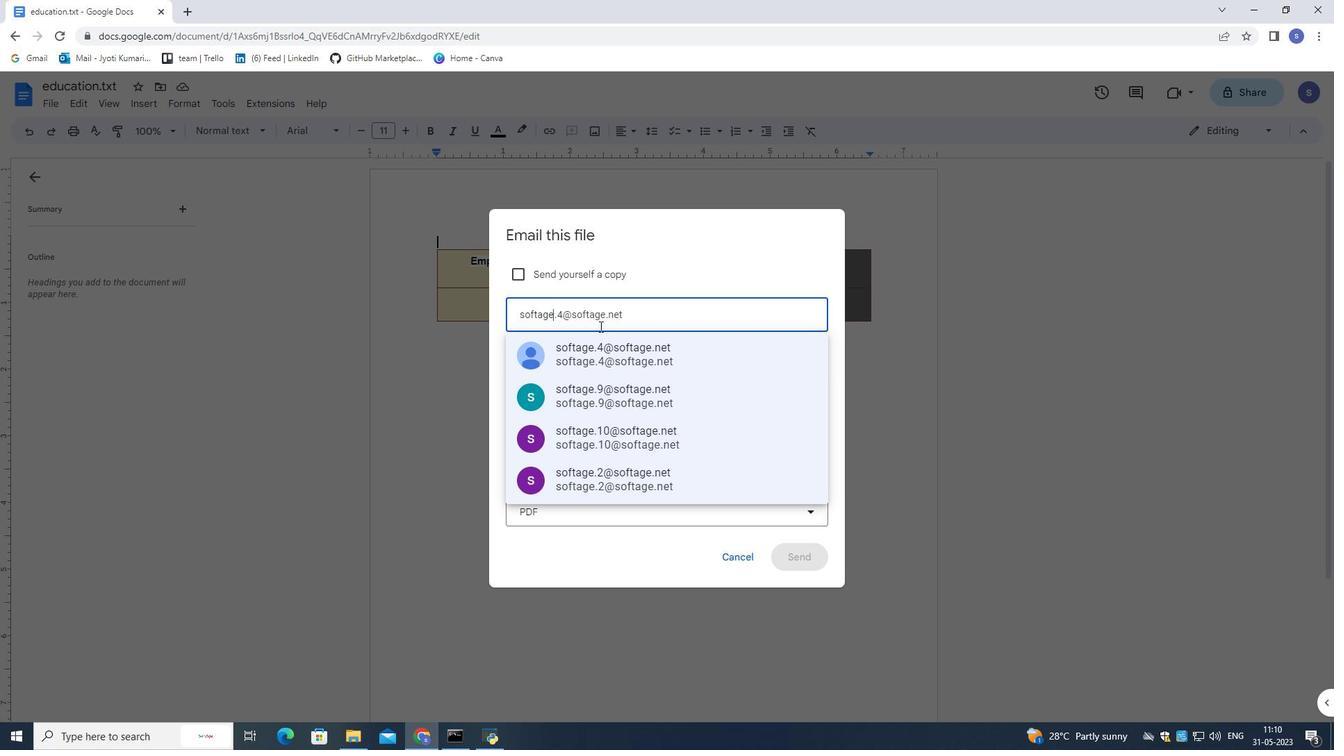 
Action: Mouse moved to (596, 336)
Screenshot: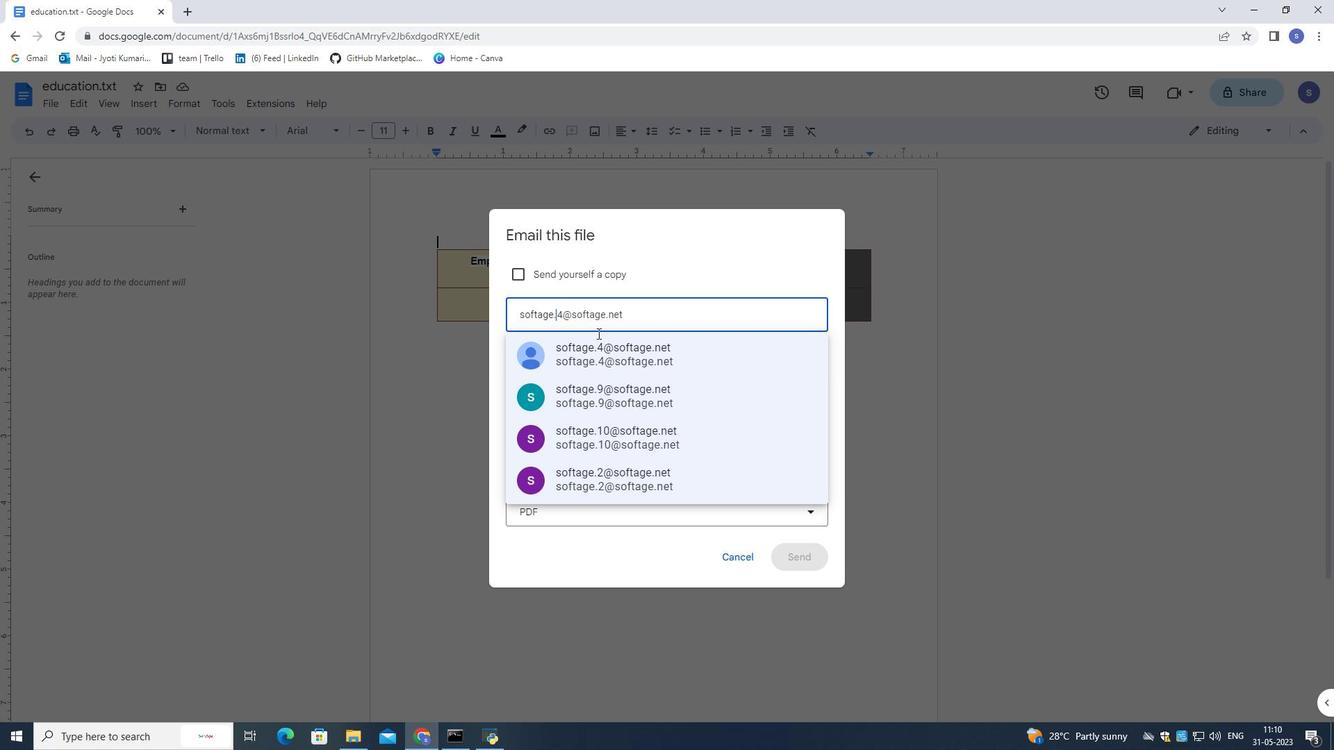 
Action: Key pressed 1
Screenshot: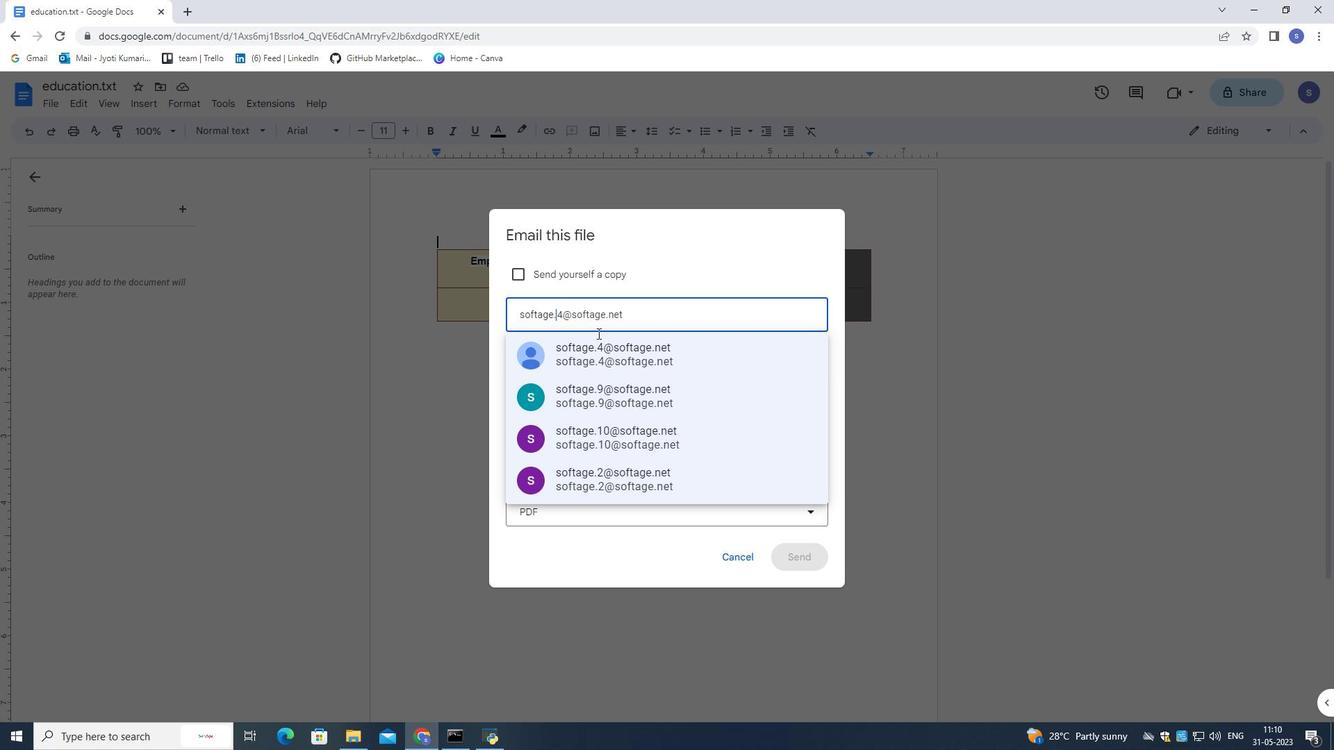 
Action: Mouse moved to (593, 346)
Screenshot: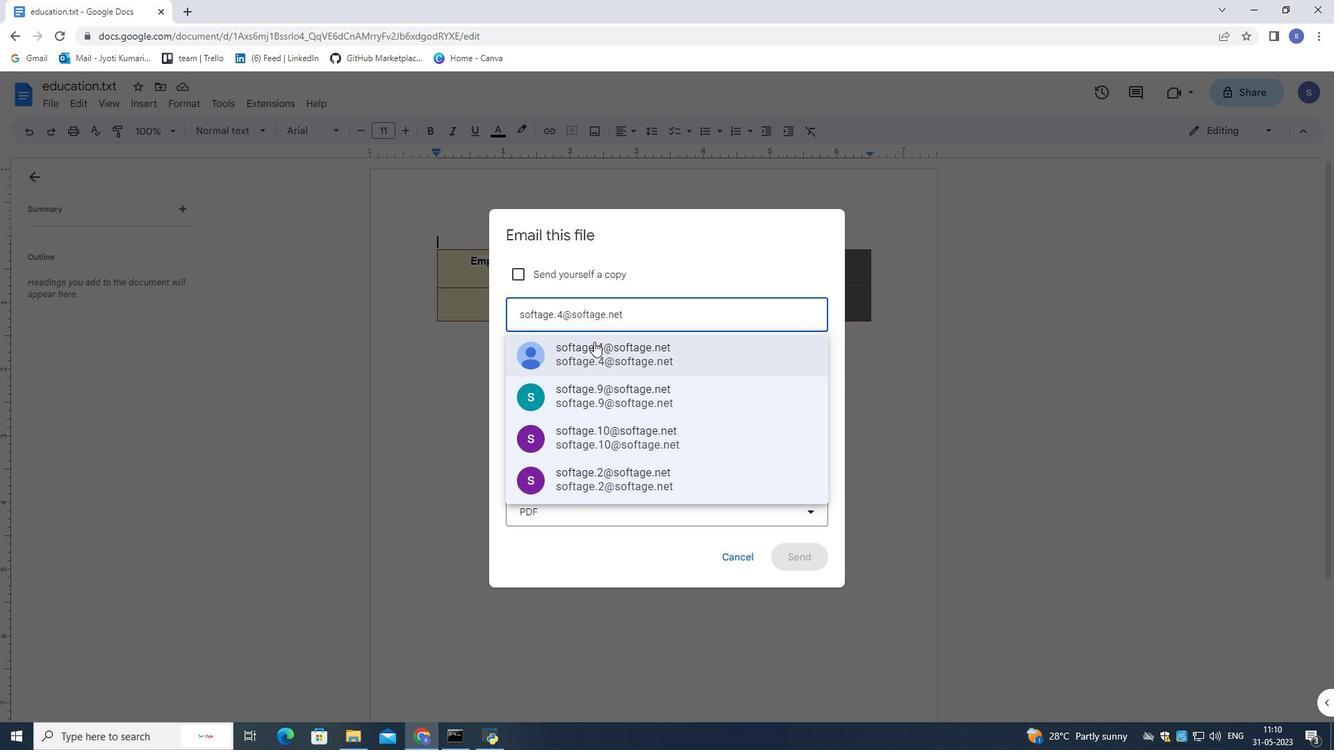 
Action: Key pressed <Key.shift>
Screenshot: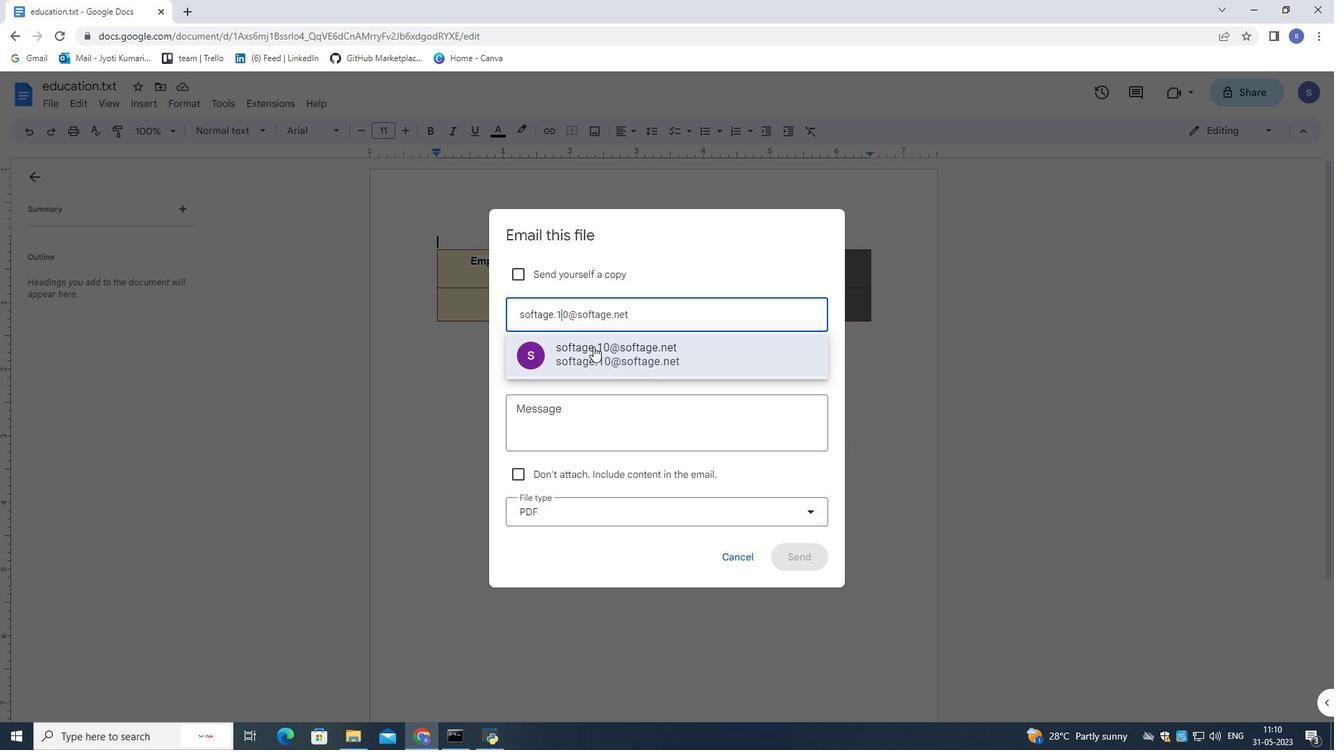 
Action: Mouse moved to (593, 347)
Screenshot: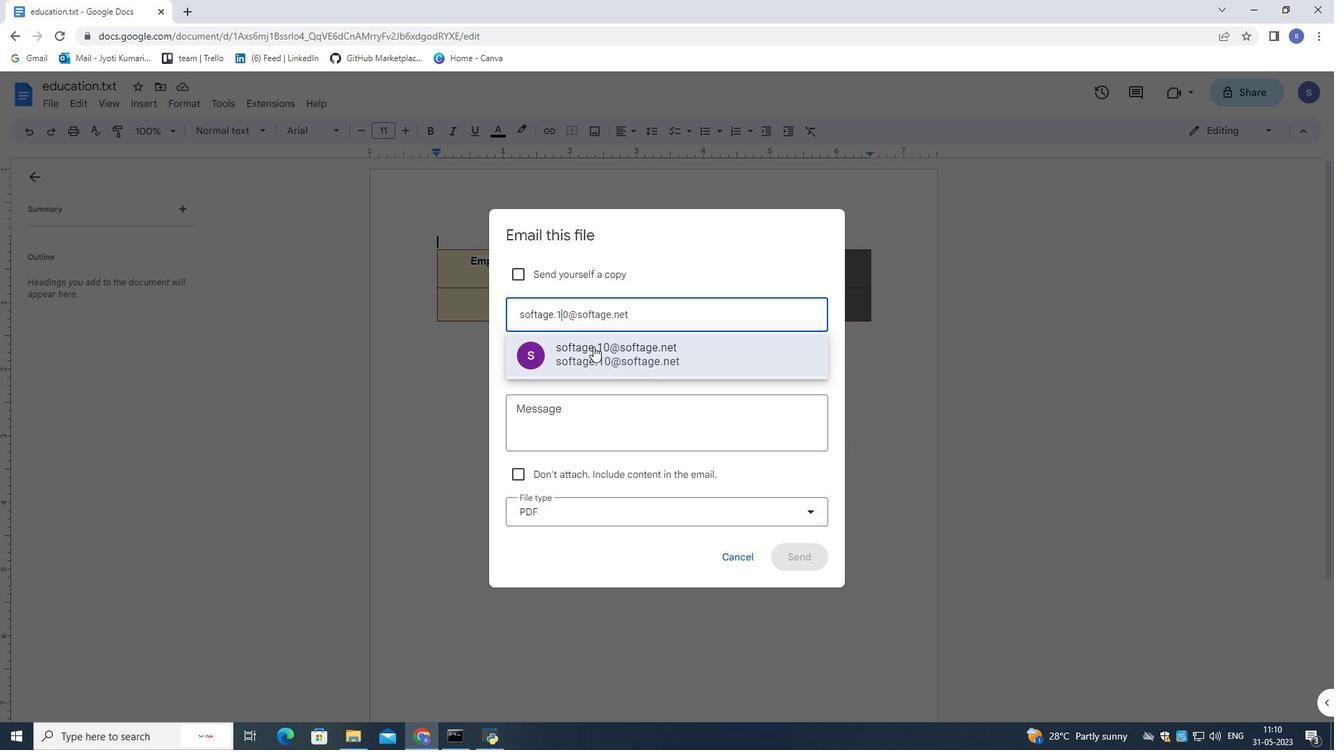 
Action: Key pressed @
Screenshot: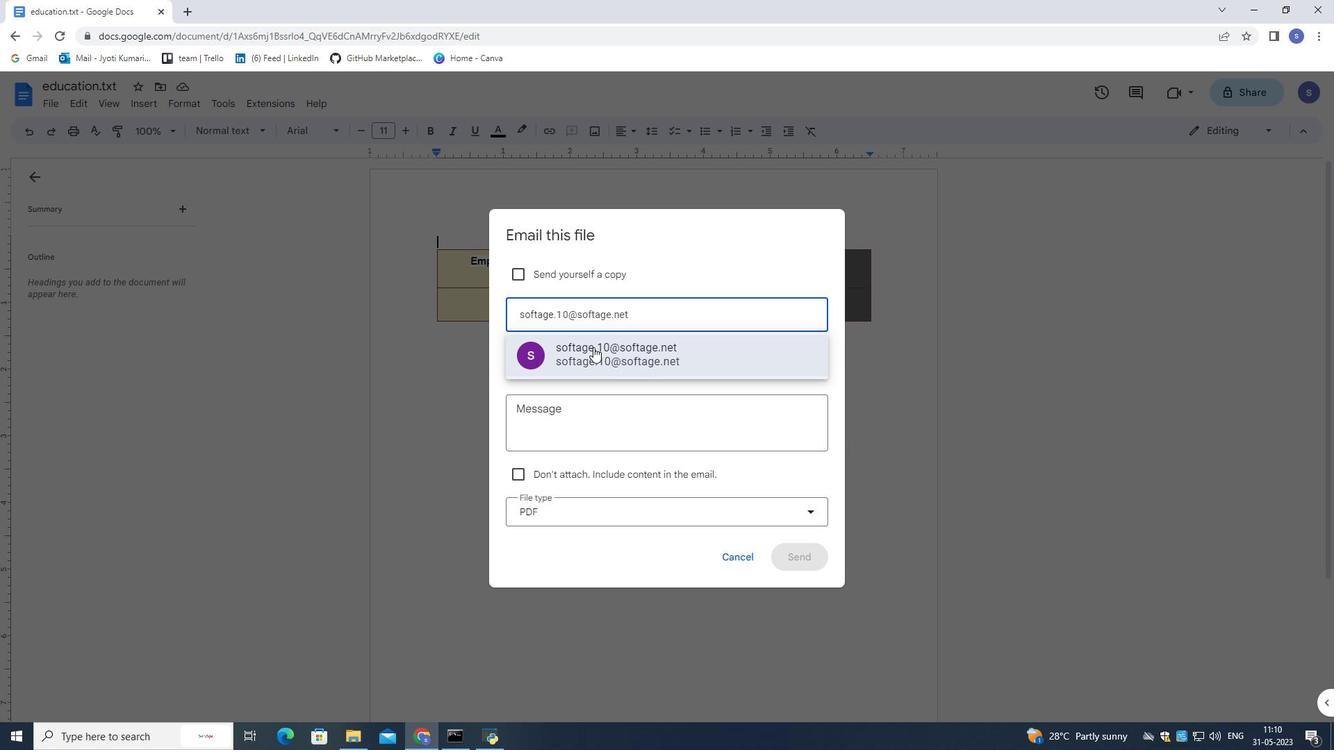 
Action: Mouse moved to (591, 350)
Screenshot: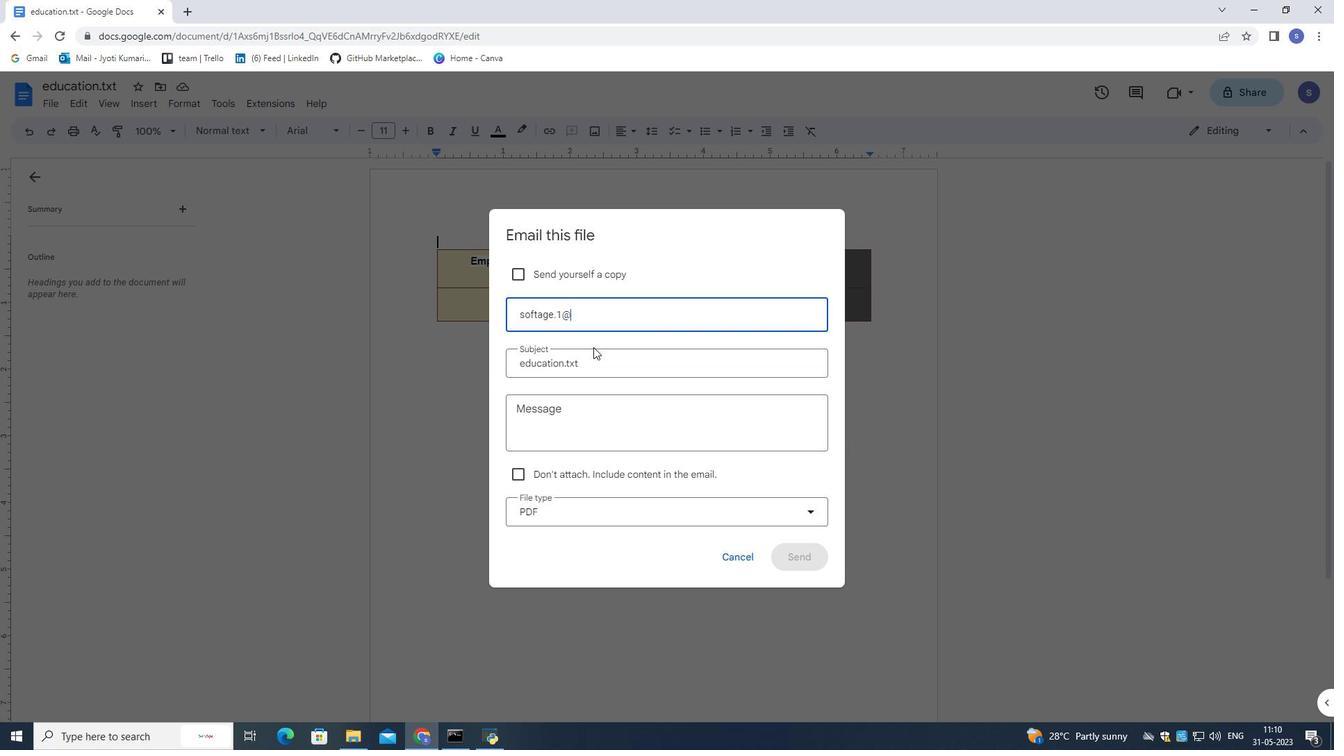 
Action: Key pressed s
Screenshot: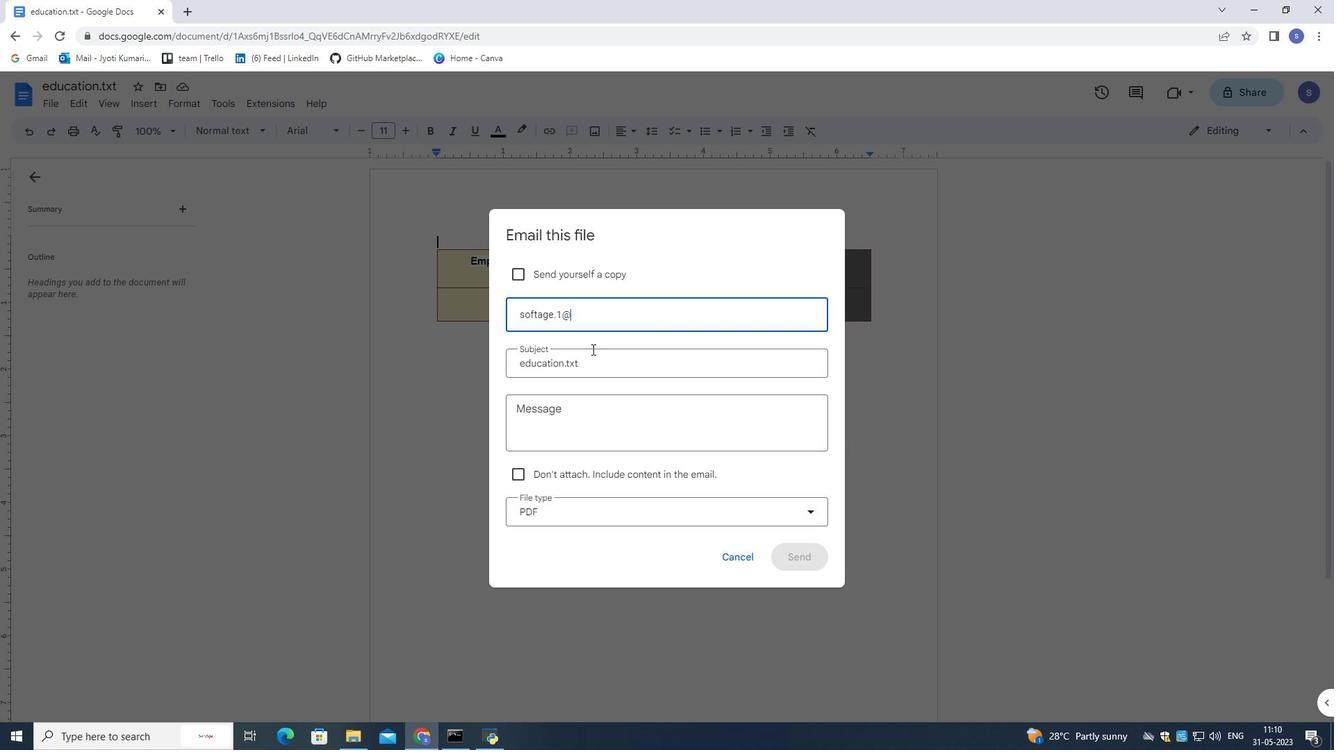 
Action: Mouse moved to (594, 364)
Screenshot: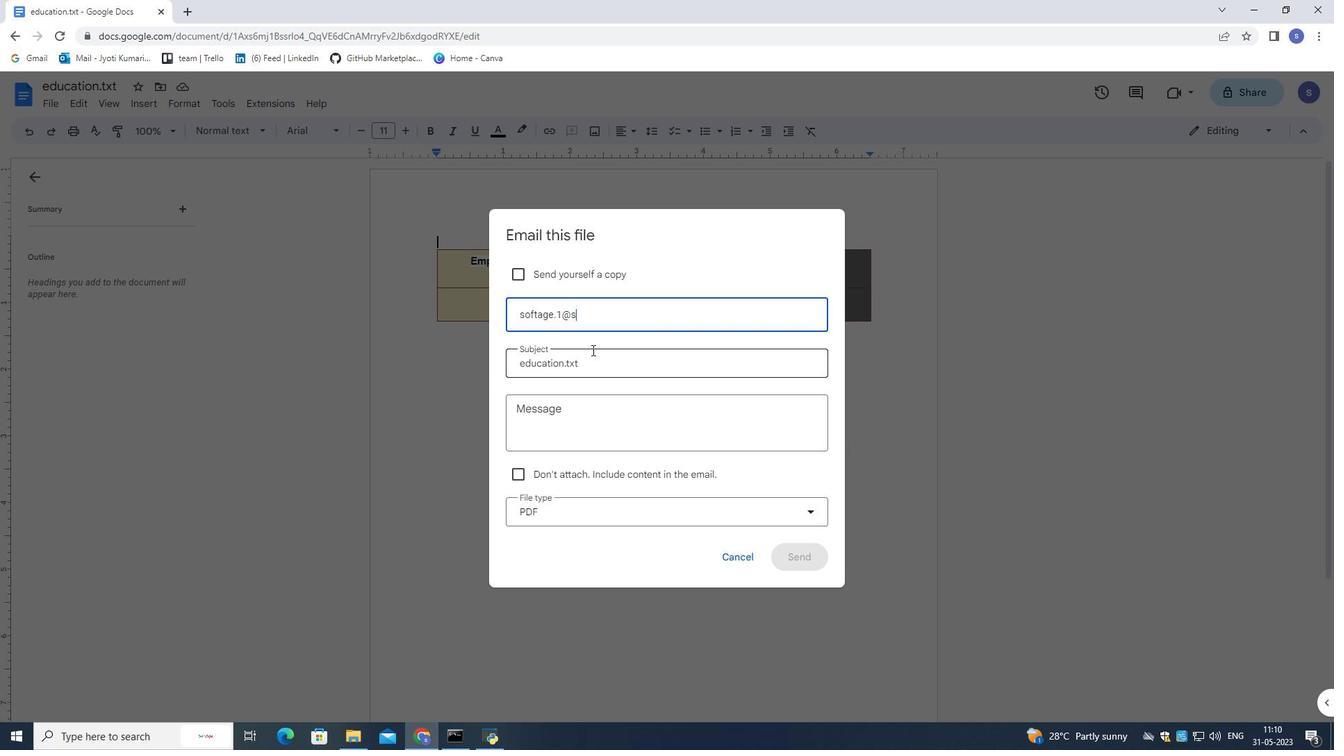 
Action: Key pressed oftage.net
Screenshot: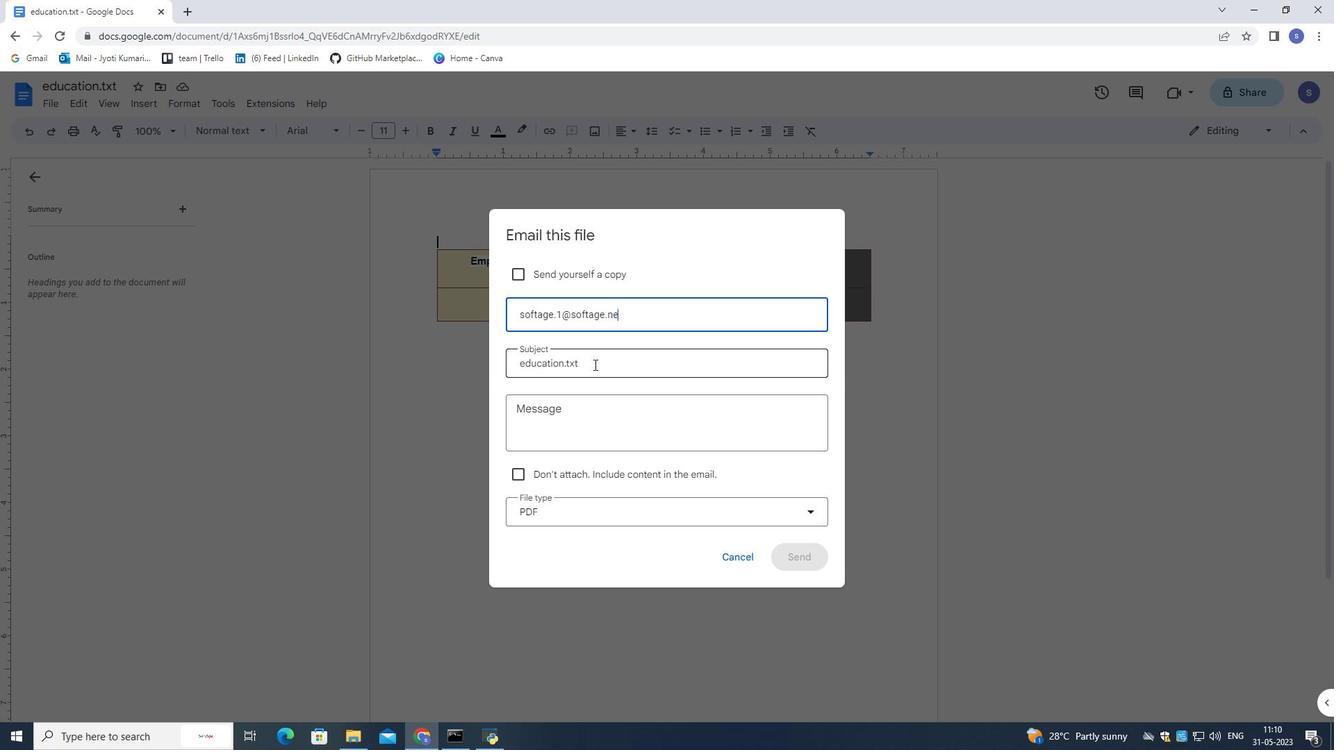 
Action: Mouse pressed left at (594, 364)
Screenshot: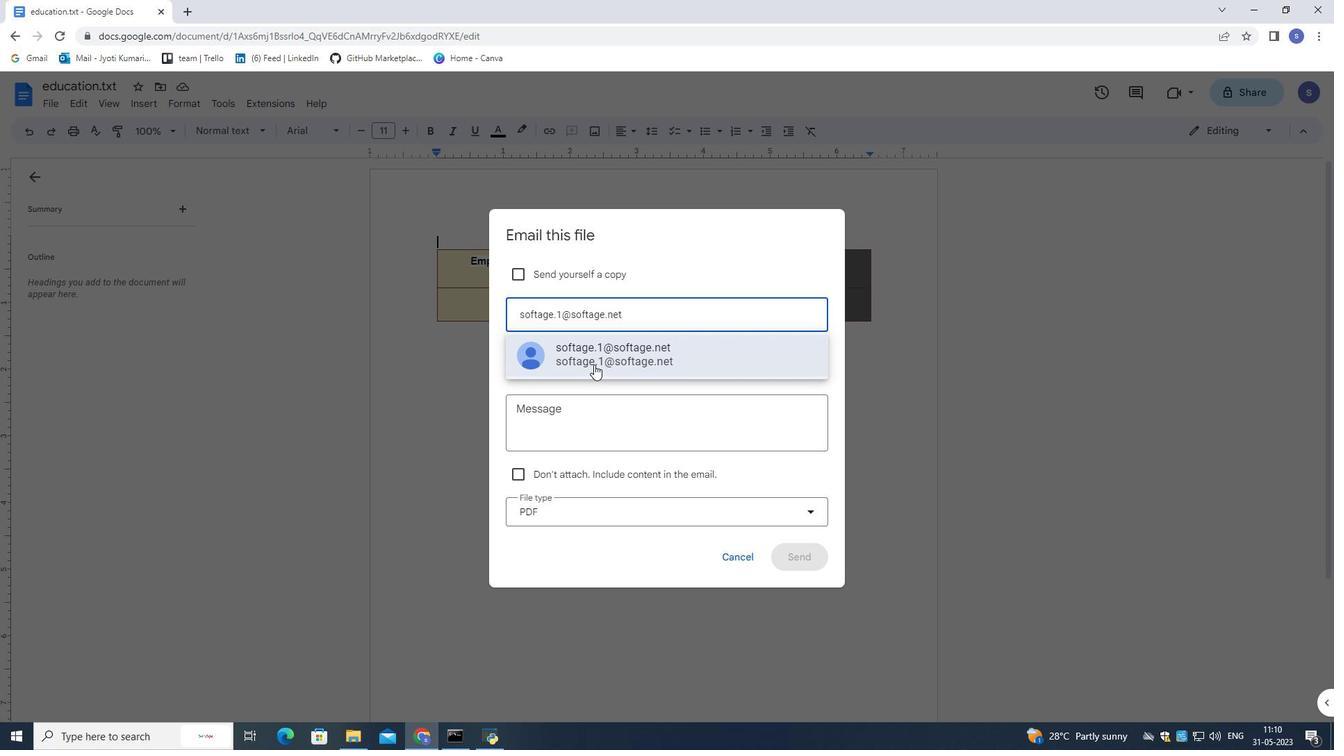 
Action: Mouse moved to (596, 419)
Screenshot: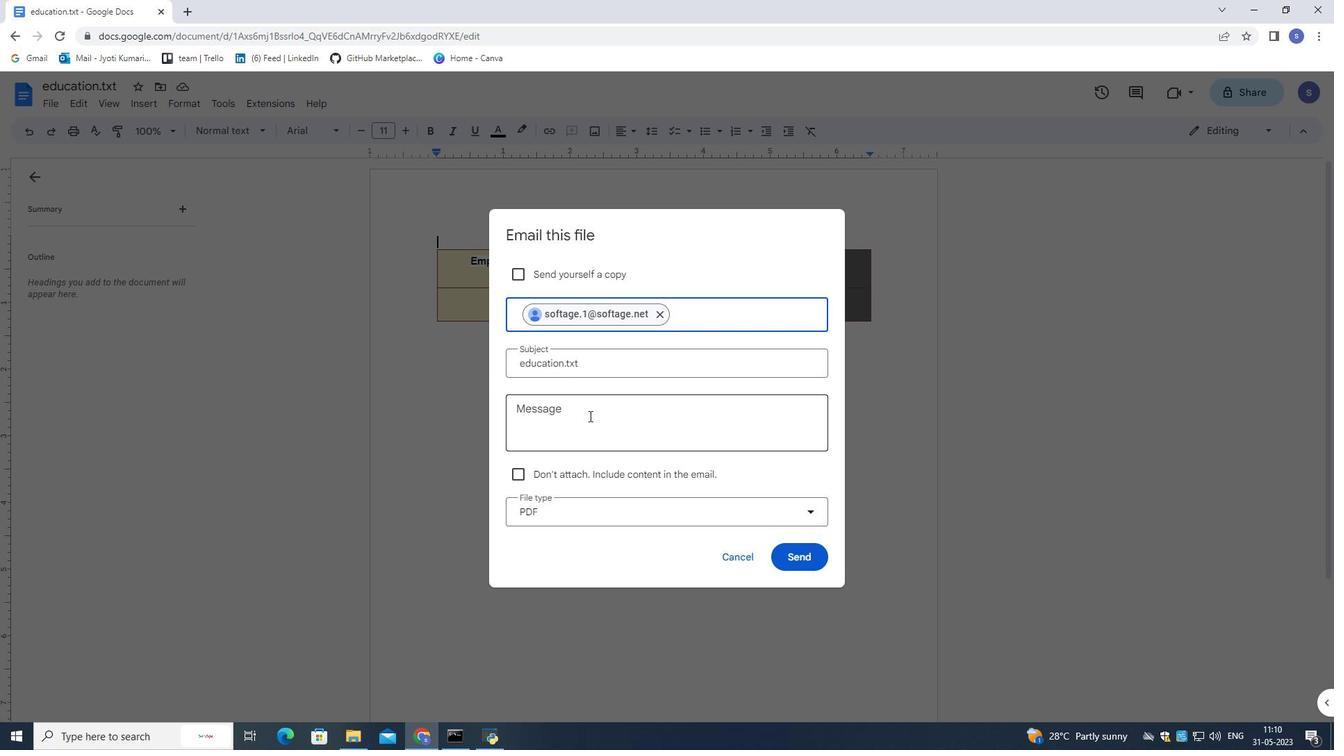 
Action: Mouse pressed left at (596, 419)
Screenshot: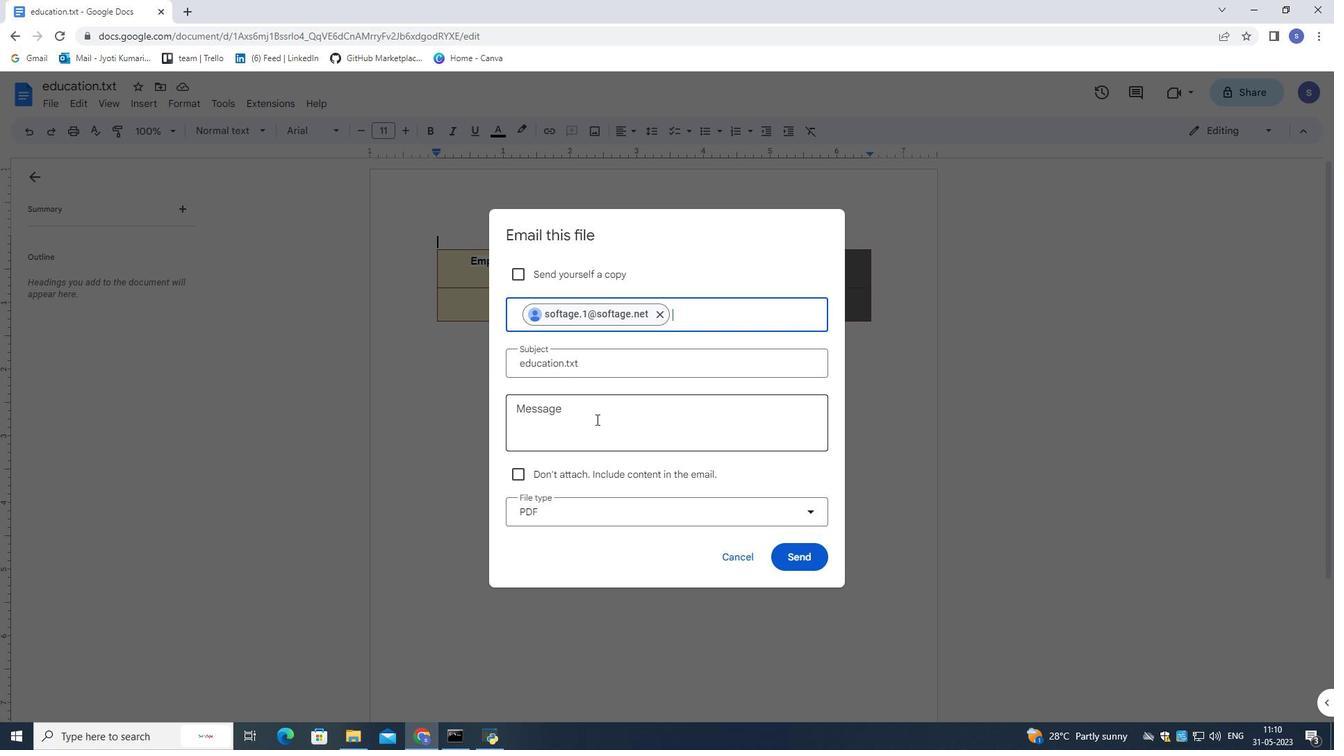 
Action: Key pressed <Key.shift>Attention<Key.space>n
Screenshot: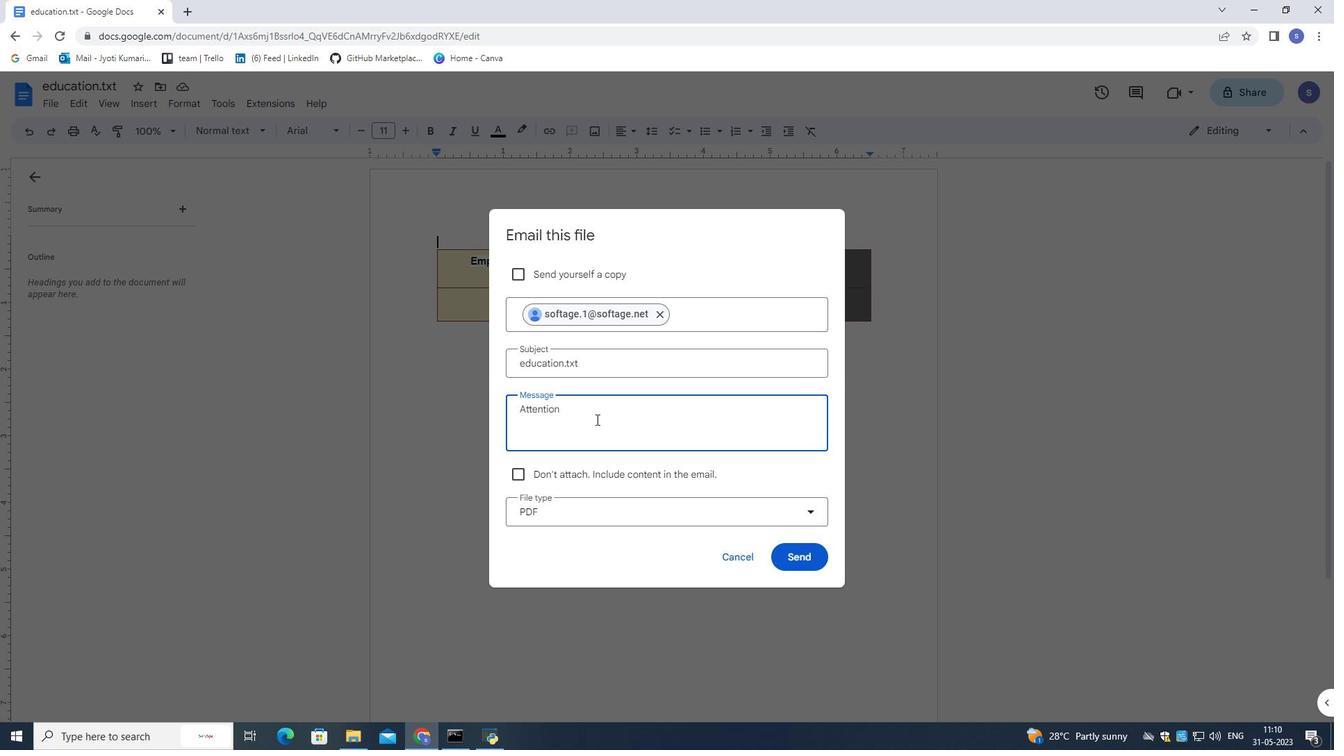 
Action: Mouse moved to (596, 421)
Screenshot: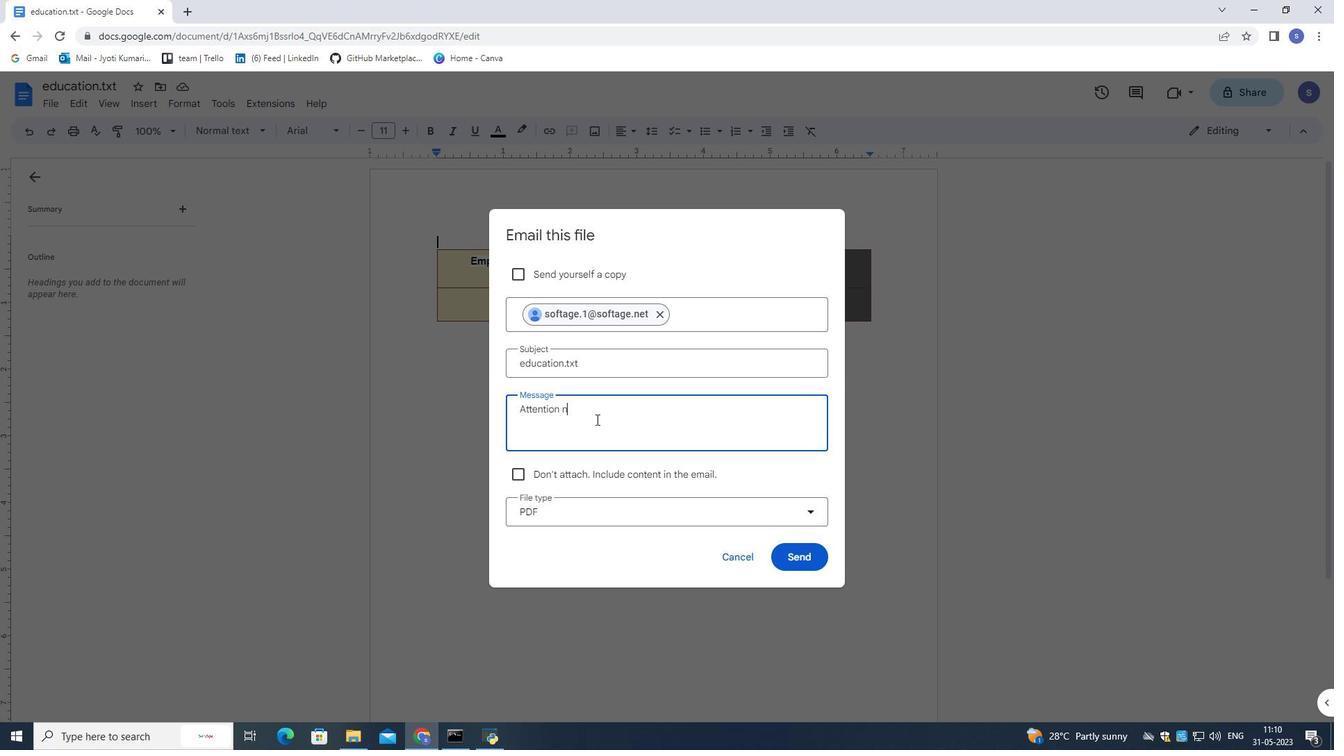 
Action: Key pressed eeded<Key.space><Key.shift_r>:
Screenshot: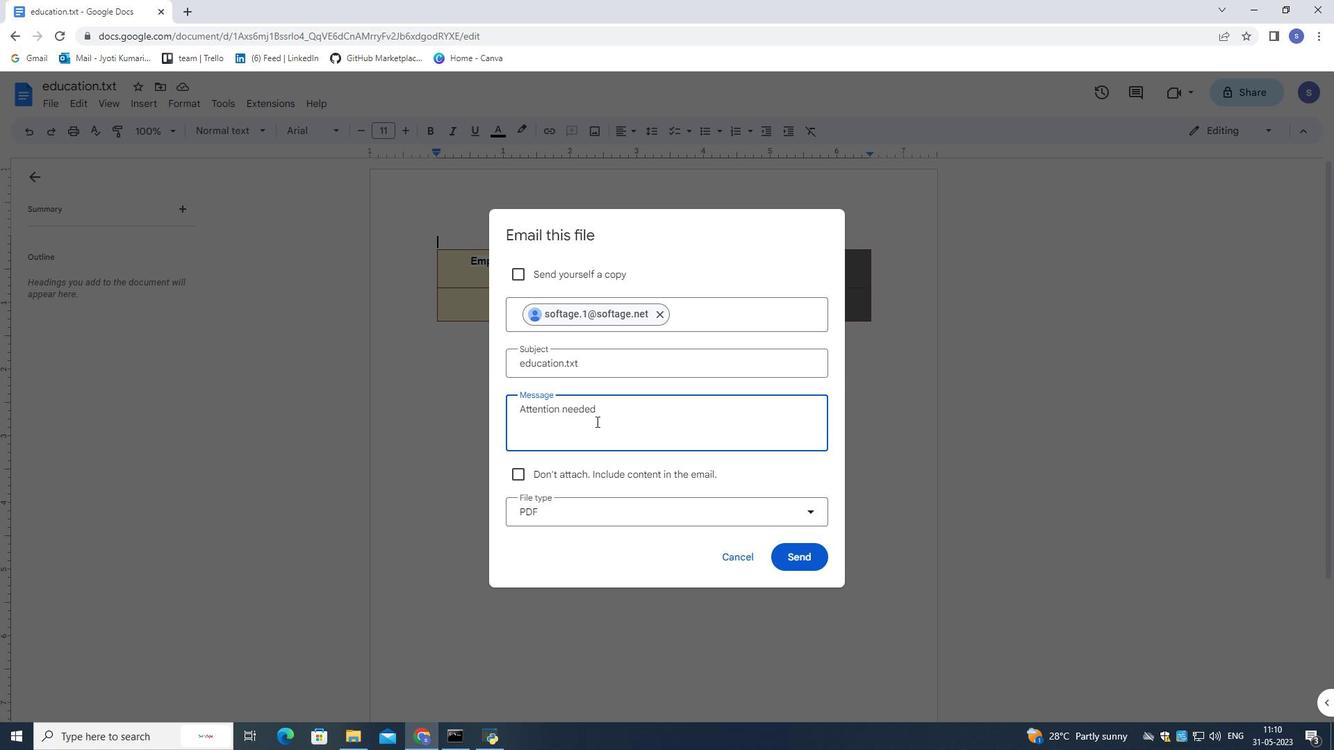 
Action: Mouse moved to (594, 426)
Screenshot: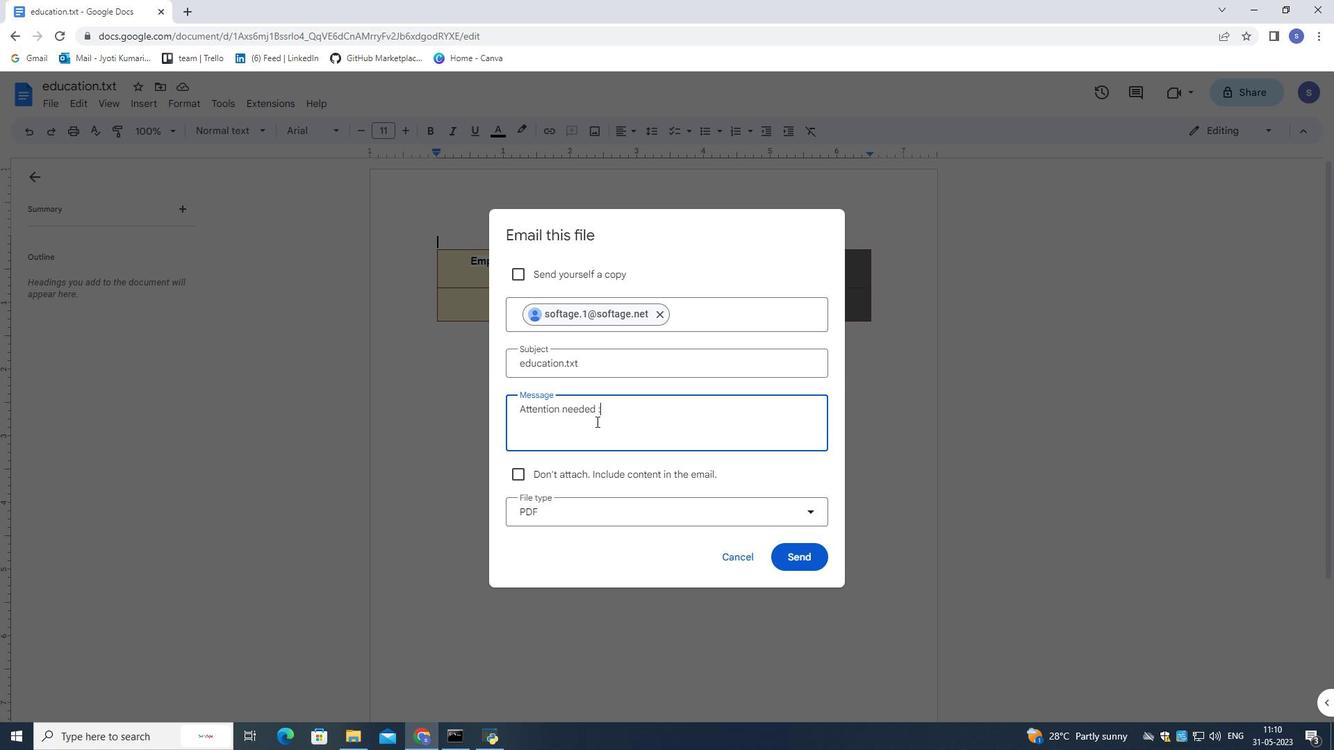 
Action: Key pressed <Key.space>please<Key.space>pro
Screenshot: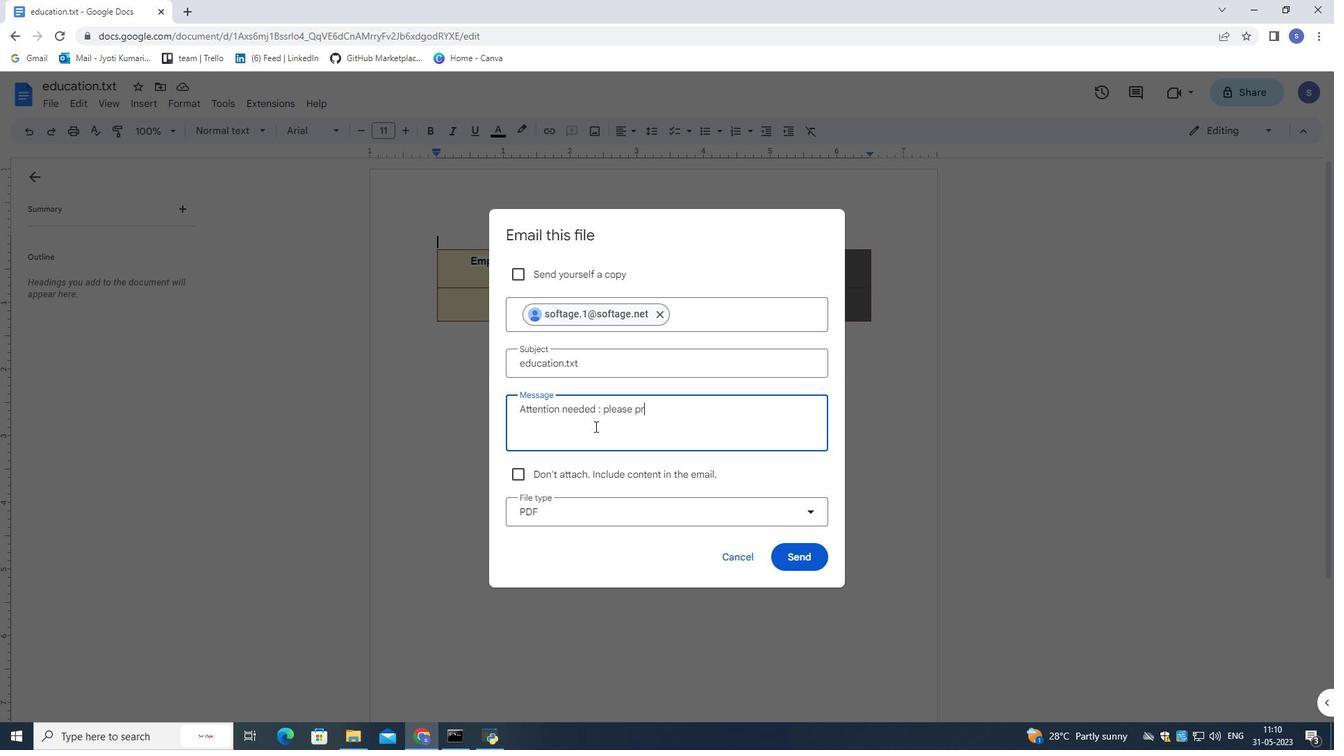 
Action: Mouse moved to (594, 426)
Screenshot: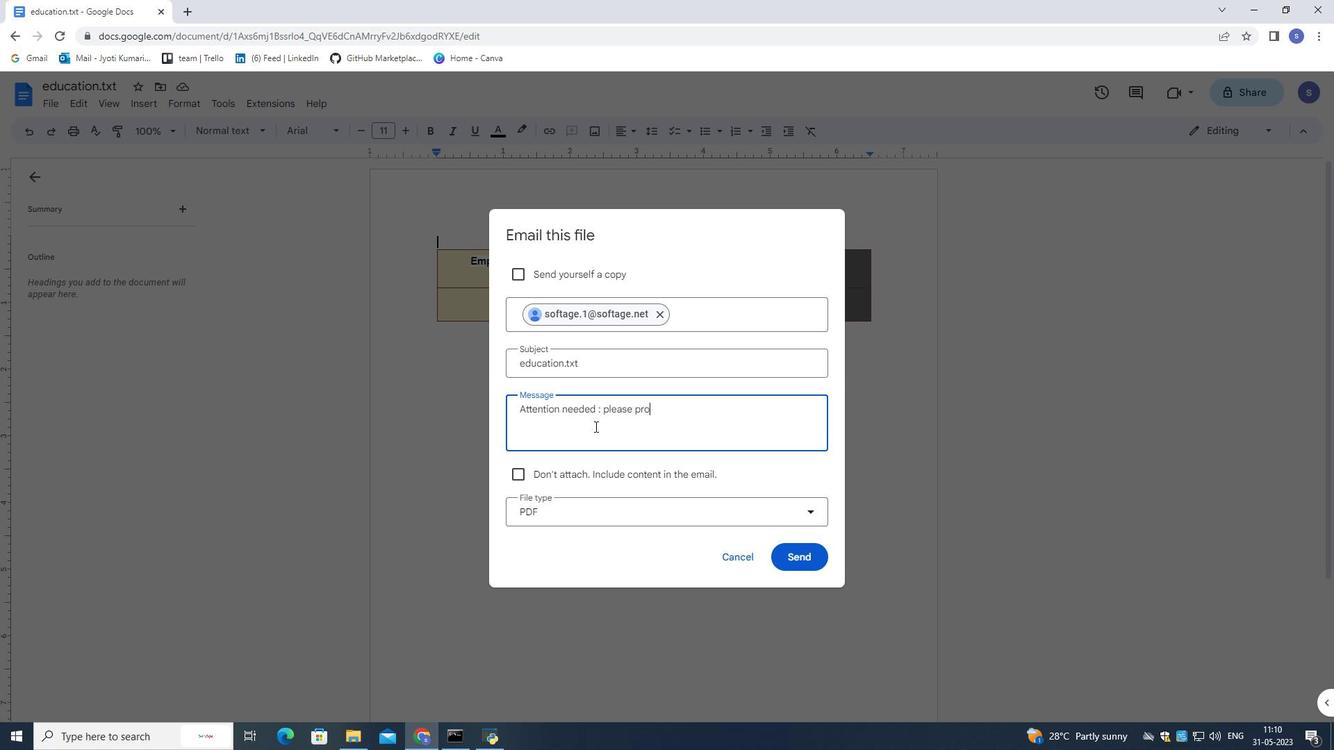 
Action: Key pressed oritize<Key.space>going
Screenshot: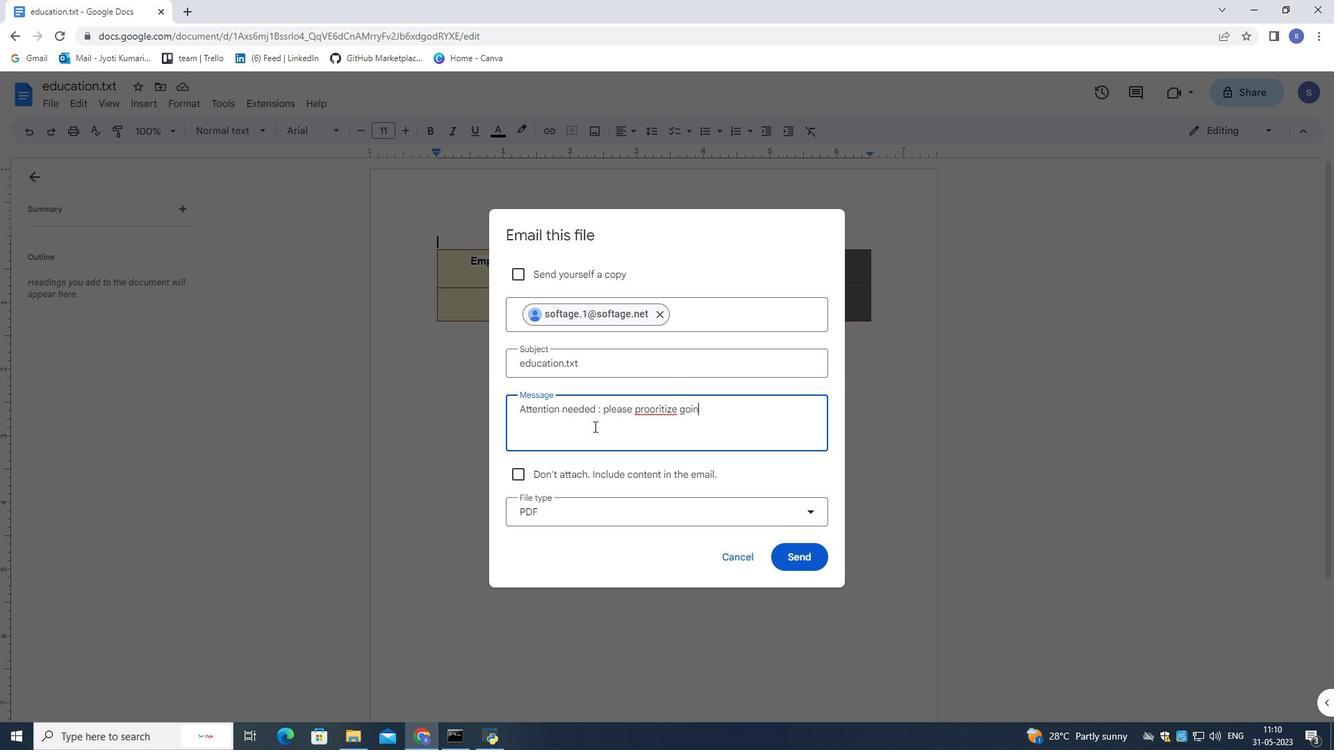 
Action: Mouse moved to (592, 423)
Screenshot: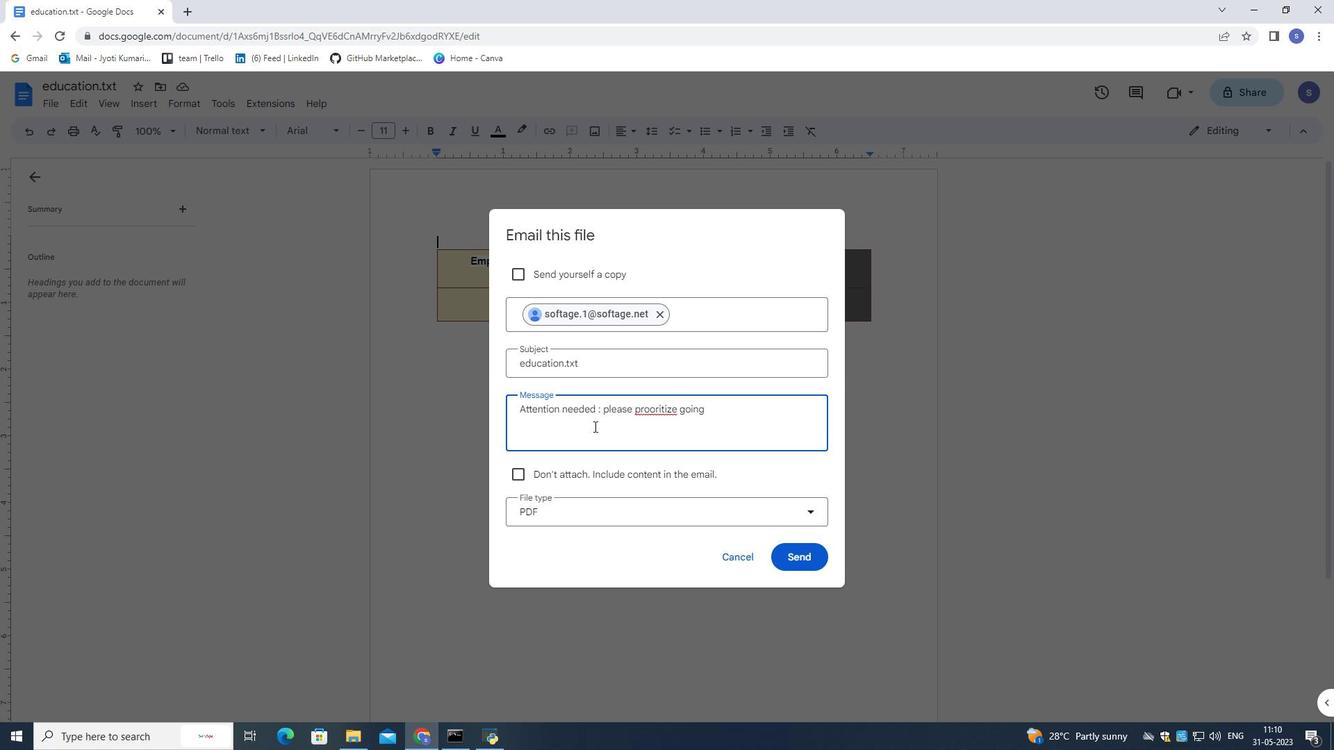 
Action: Key pressed <Key.space>through<Key.space>the<Key.space>email<Key.space>i<Key.space>have<Key.space>sent.
Screenshot: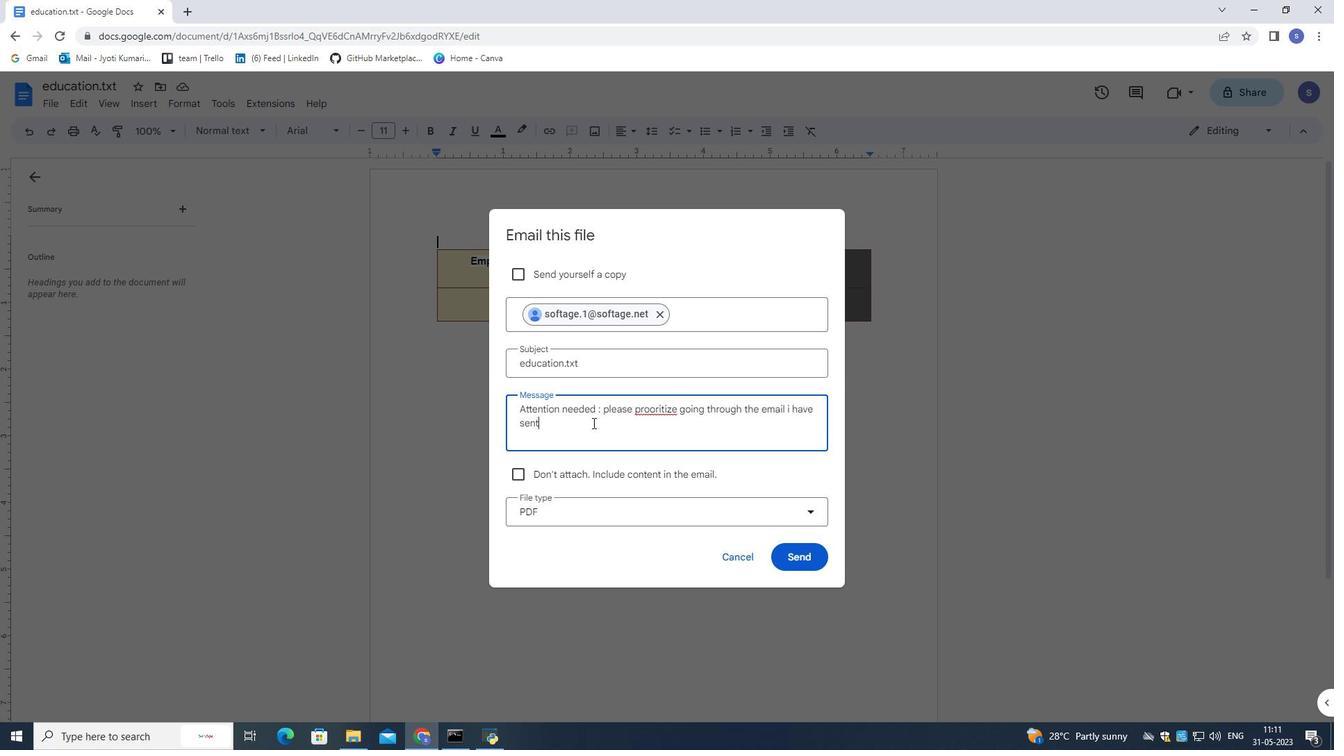 
Action: Mouse moved to (677, 408)
Screenshot: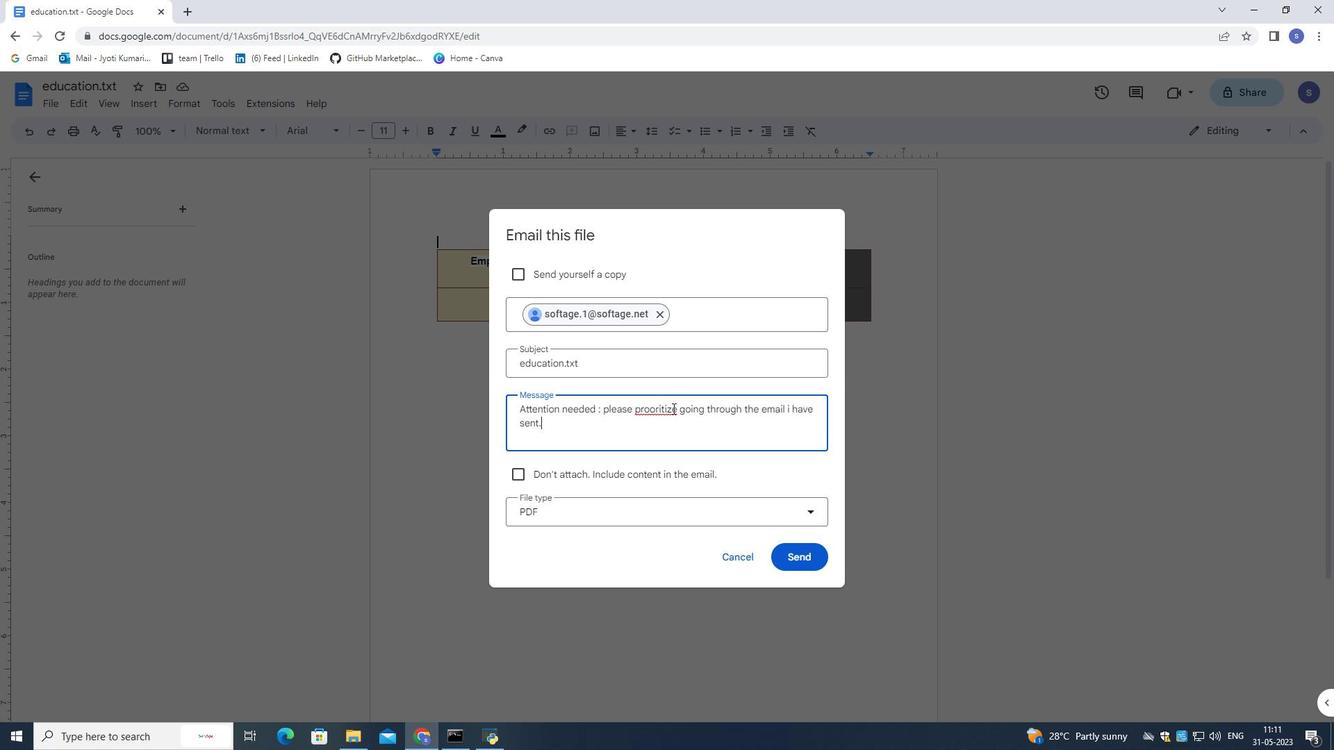
Action: Mouse pressed left at (677, 408)
Screenshot: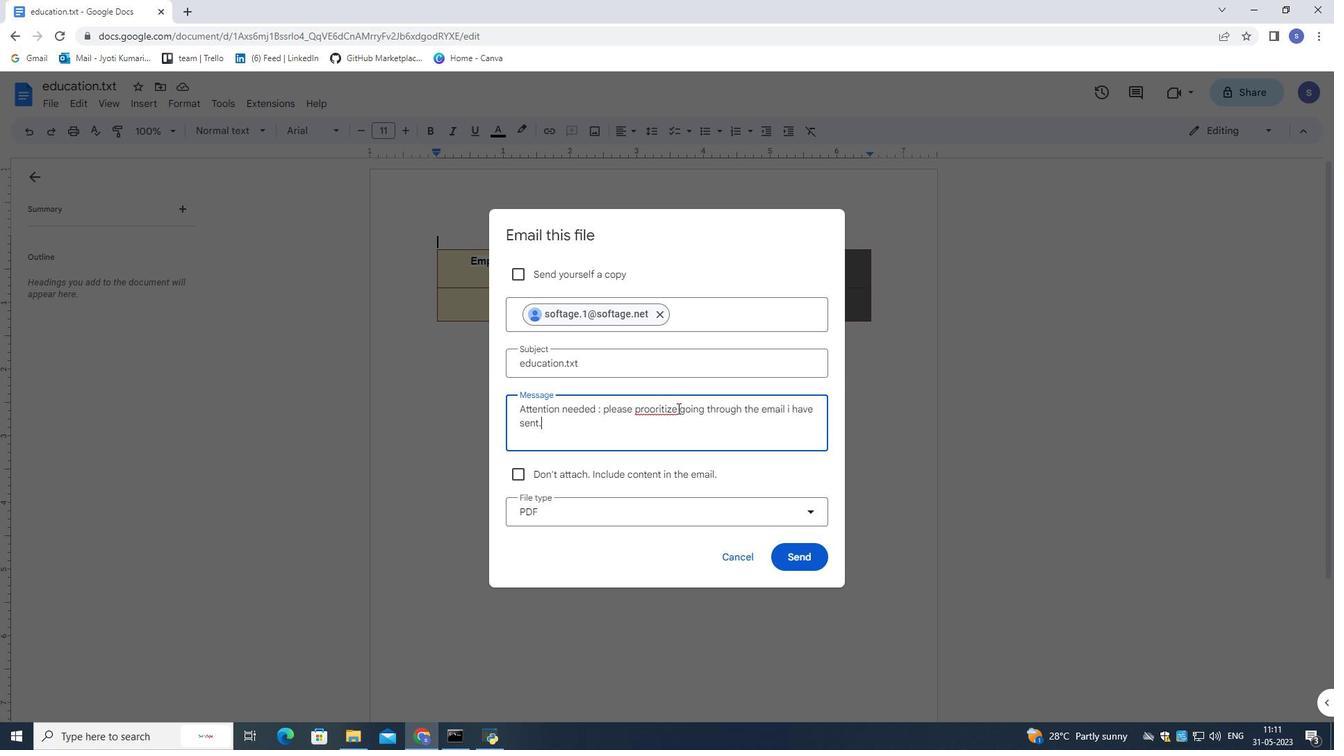 
Action: Mouse moved to (647, 408)
Screenshot: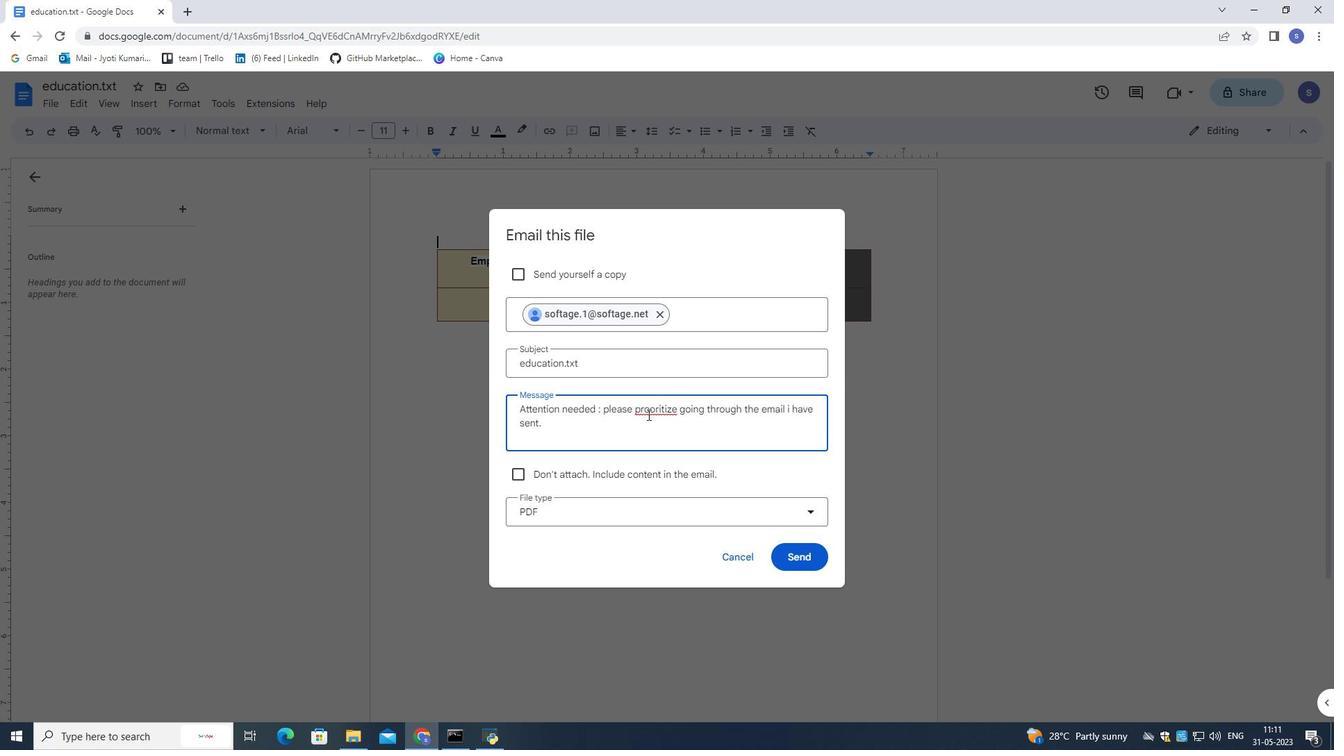 
Action: Mouse pressed left at (647, 408)
Screenshot: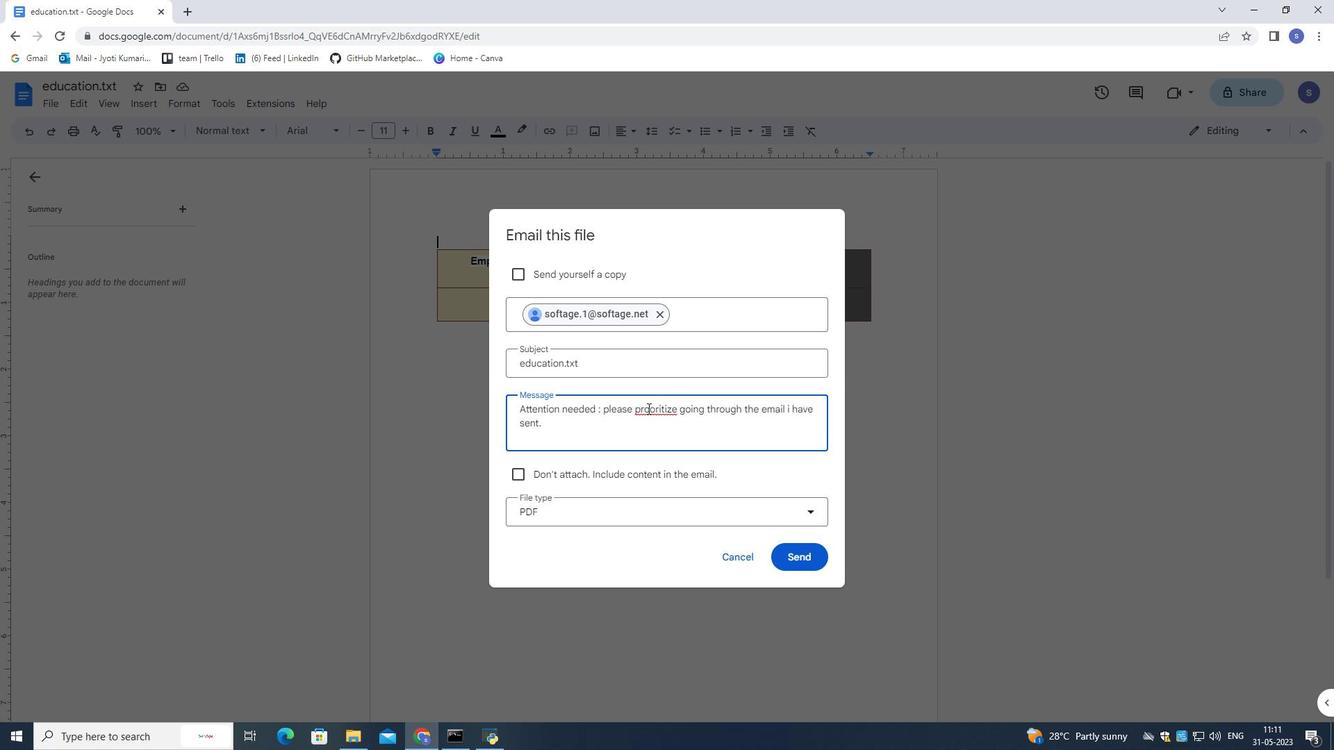 
Action: Key pressed <Key.backspace>
Screenshot: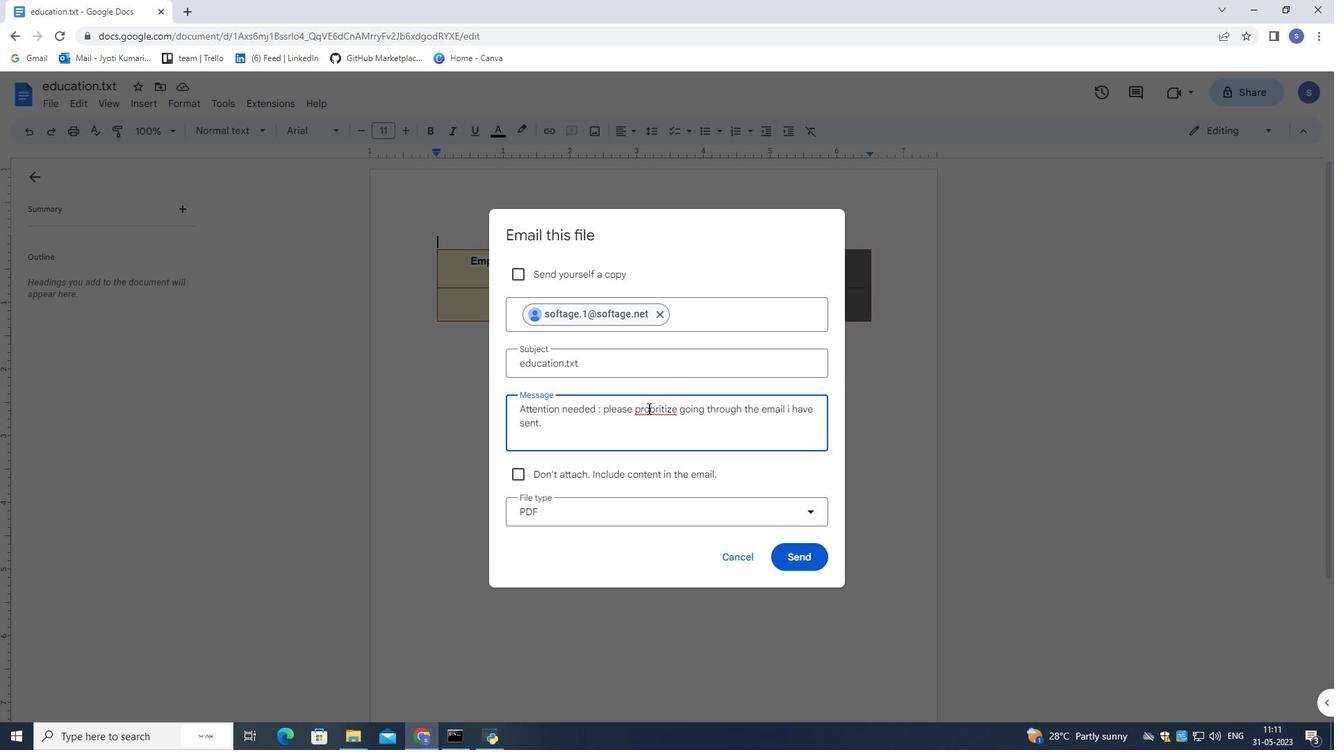 
Action: Mouse moved to (696, 507)
Screenshot: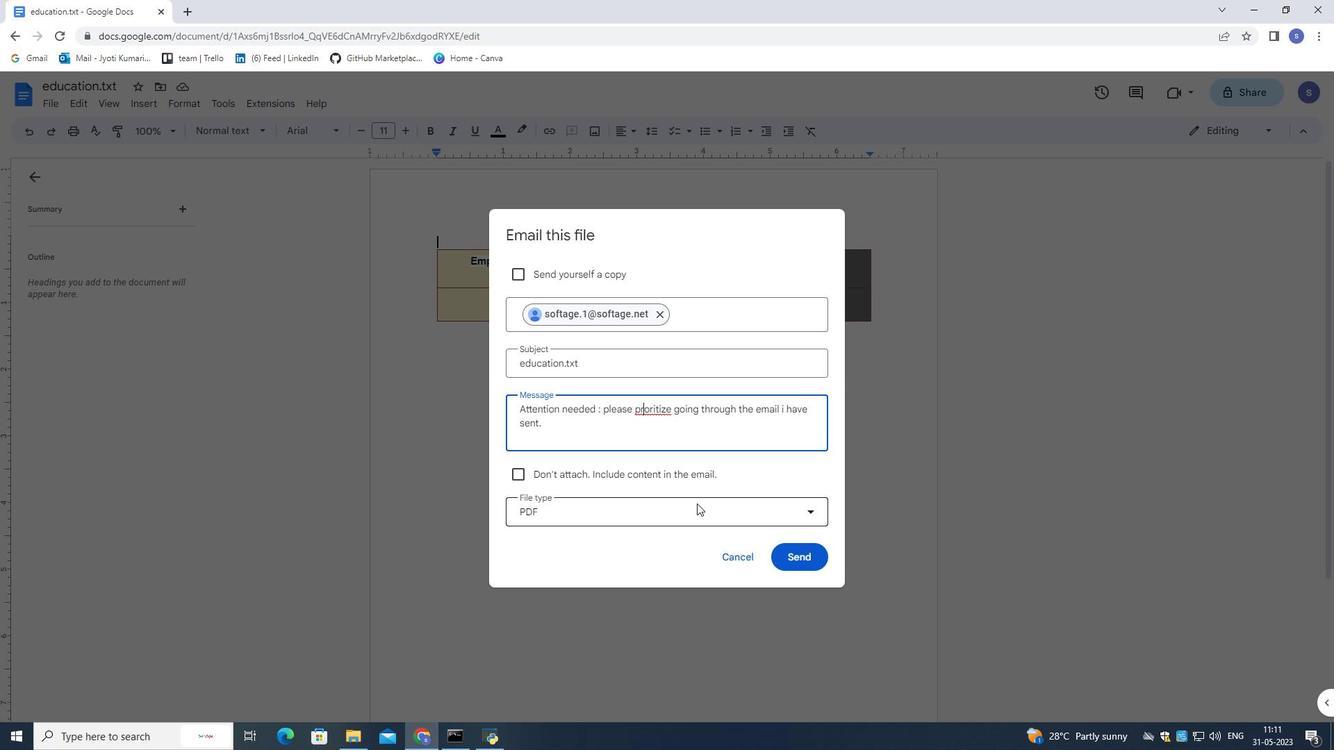 
Action: Mouse pressed left at (696, 507)
Screenshot: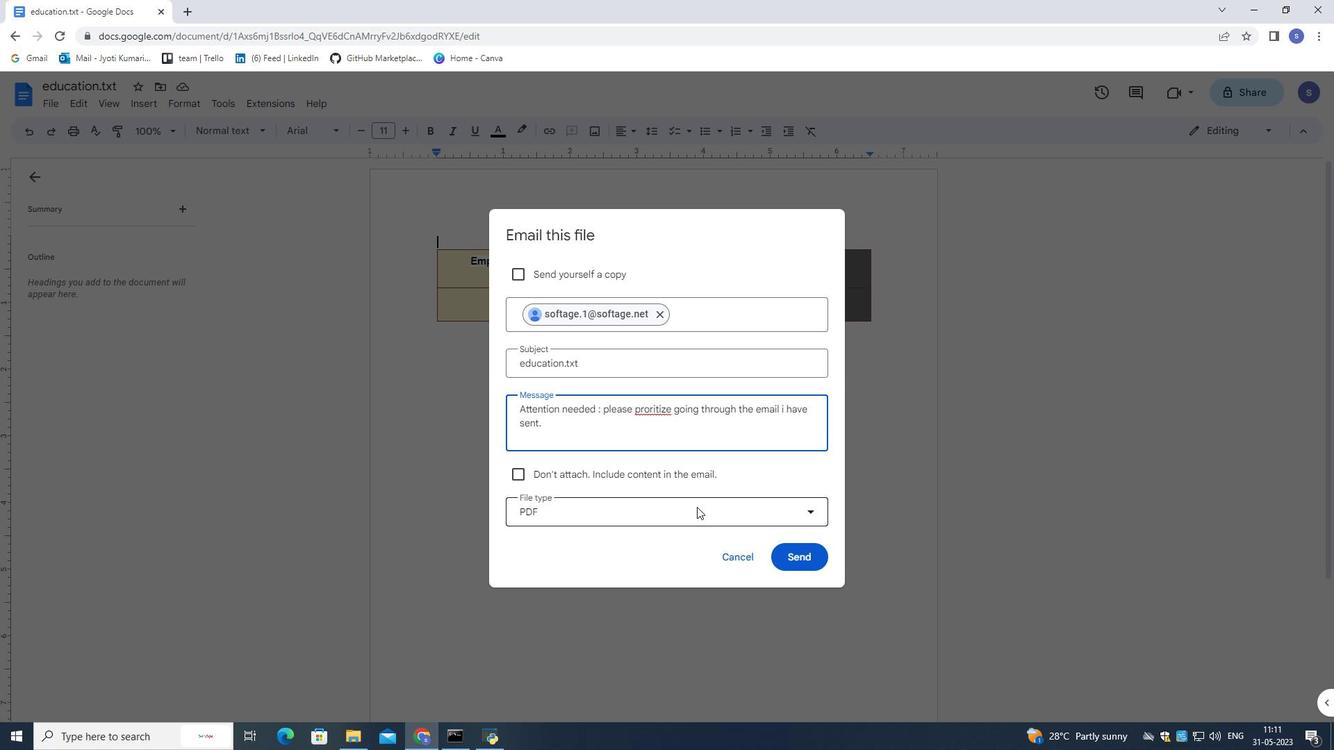 
Action: Mouse moved to (727, 625)
Screenshot: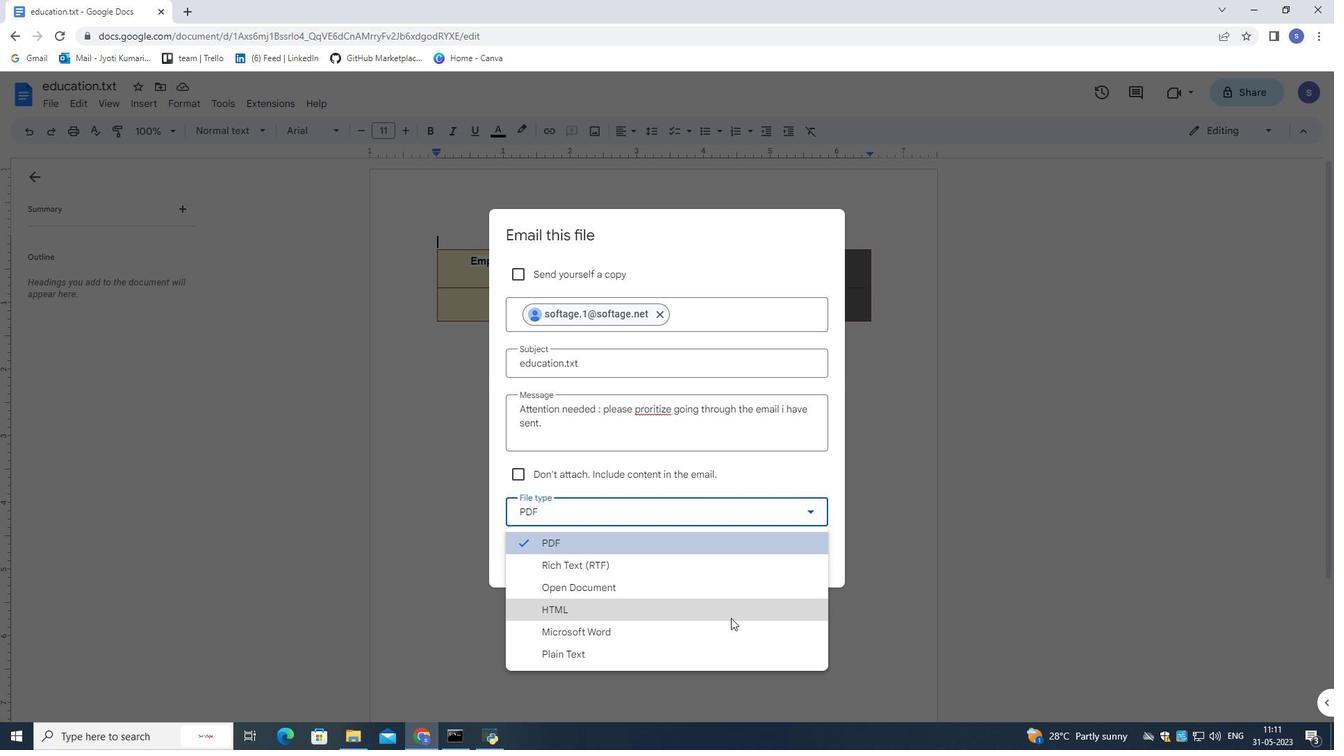 
Action: Mouse pressed left at (727, 625)
Screenshot: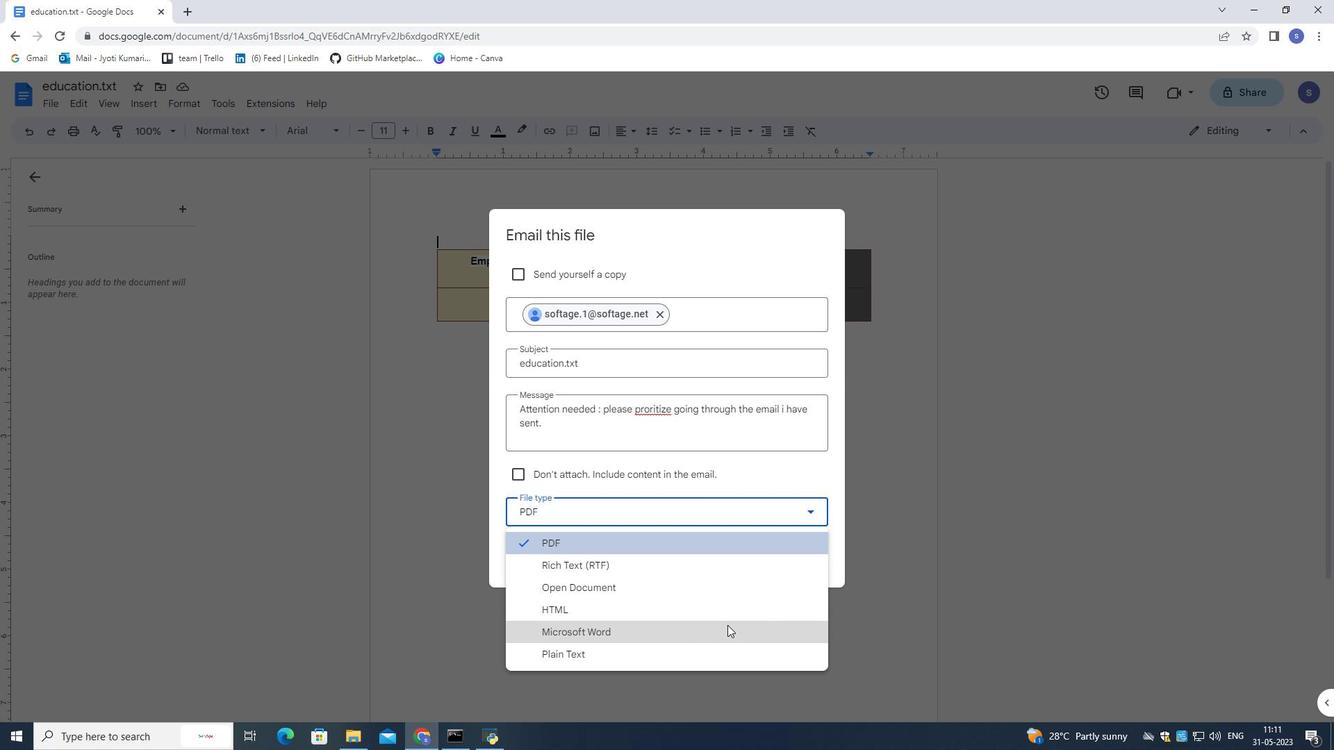
Action: Mouse moved to (801, 550)
Screenshot: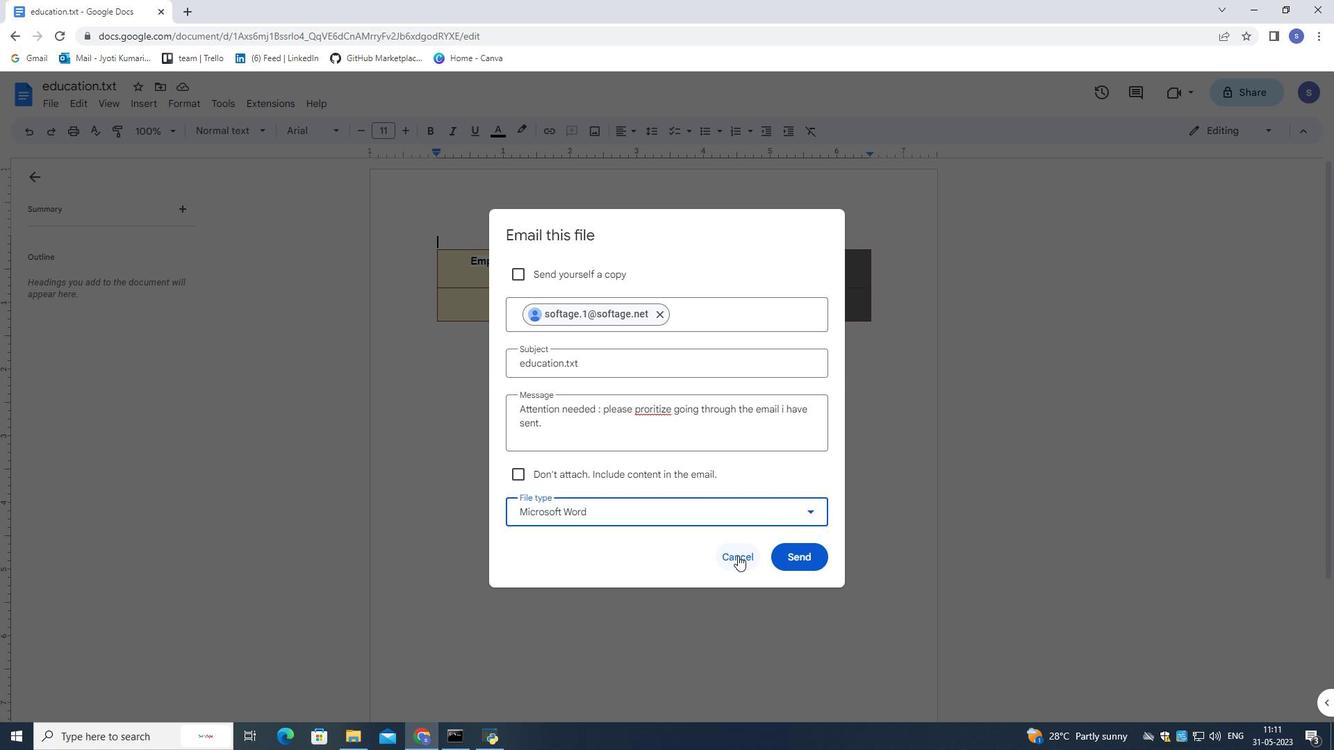 
Action: Mouse pressed left at (801, 550)
Screenshot: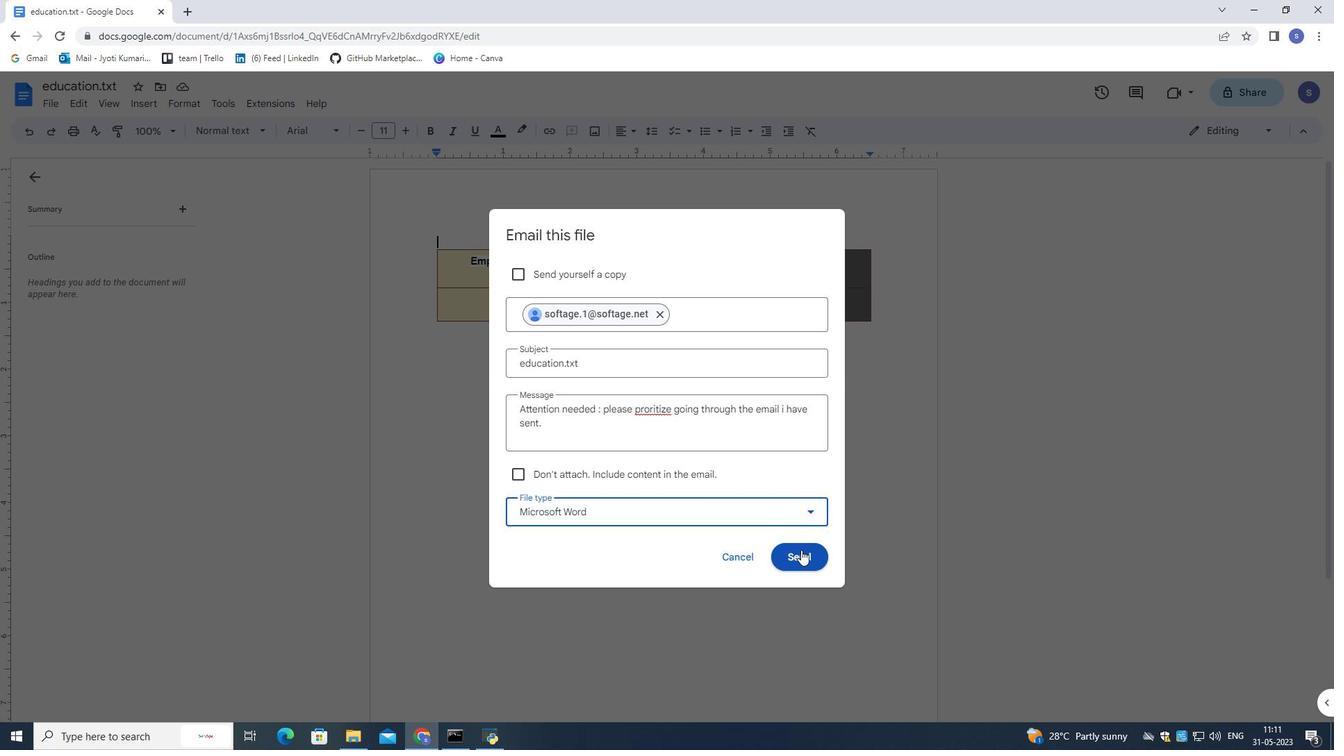 
Action: Mouse moved to (532, 394)
Screenshot: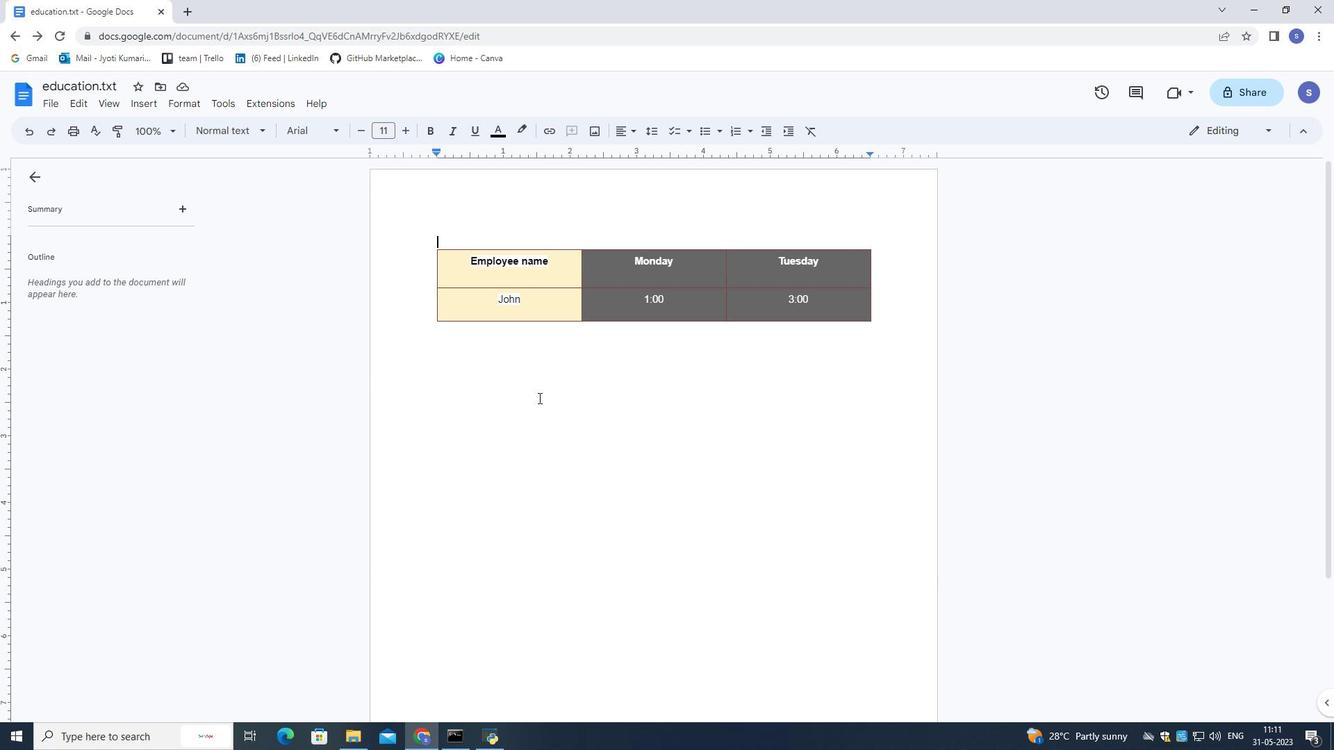 
